 Task: Open a blank google sheet and write heading  Budget Tracker. Add Descriptions in a column and its values below  'Salary, Rent, Dining Out, Internet Bill, Groceries, Utilities Bill, Gas & Savings. 'Add Categories in next column and its values below  Income, Housing, Food, Utilities, Food, Utilities, Transportation & Savings. Add amount in next column and its values below  $2,500, $800, $100, $50, $200, $100, $100, $50 & $500. Add Dates in next column and its values below  2023-05-01, 2023-05-05, 2023-05-10, 2023-05-15, 2023-05-19, 2023-05-22, 2023-05-25 & 2023-05-30. Add Income/ Expense in next column and its values below  Income, Expense, Expense, Expense, Expense, Expense, Expense & IncomeSave page DashboardReceiptLog
Action: Mouse moved to (254, 177)
Screenshot: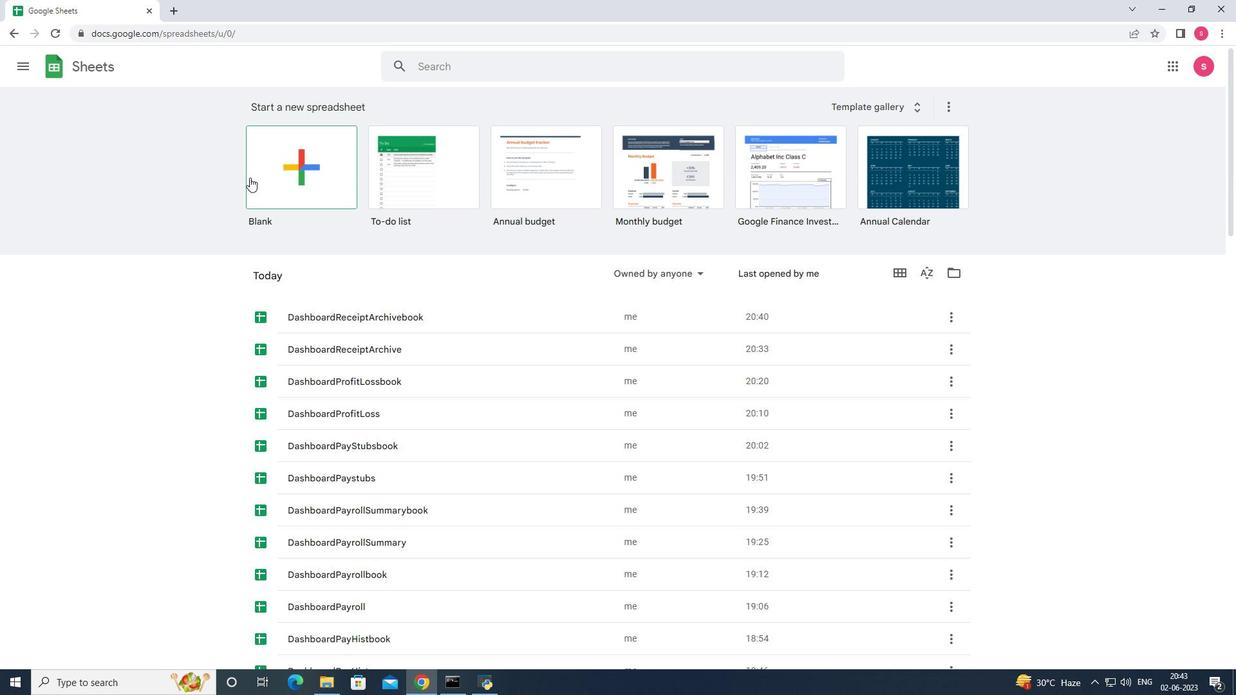 
Action: Mouse pressed left at (254, 177)
Screenshot: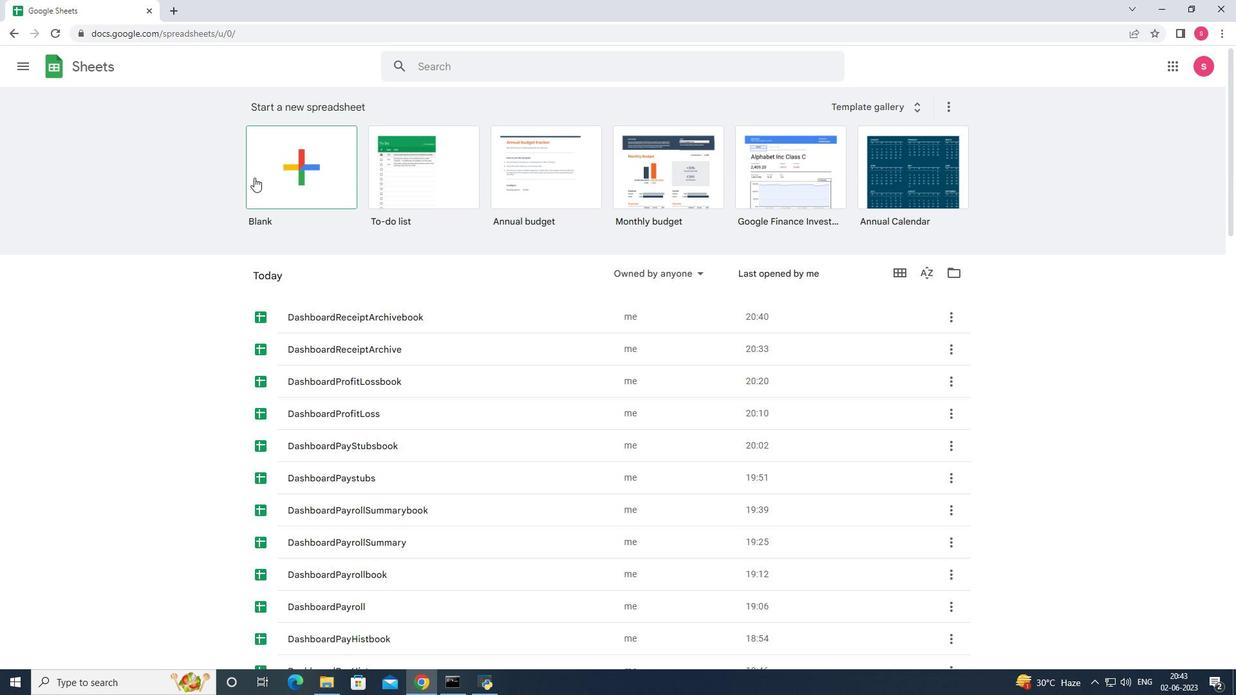 
Action: Mouse moved to (217, 209)
Screenshot: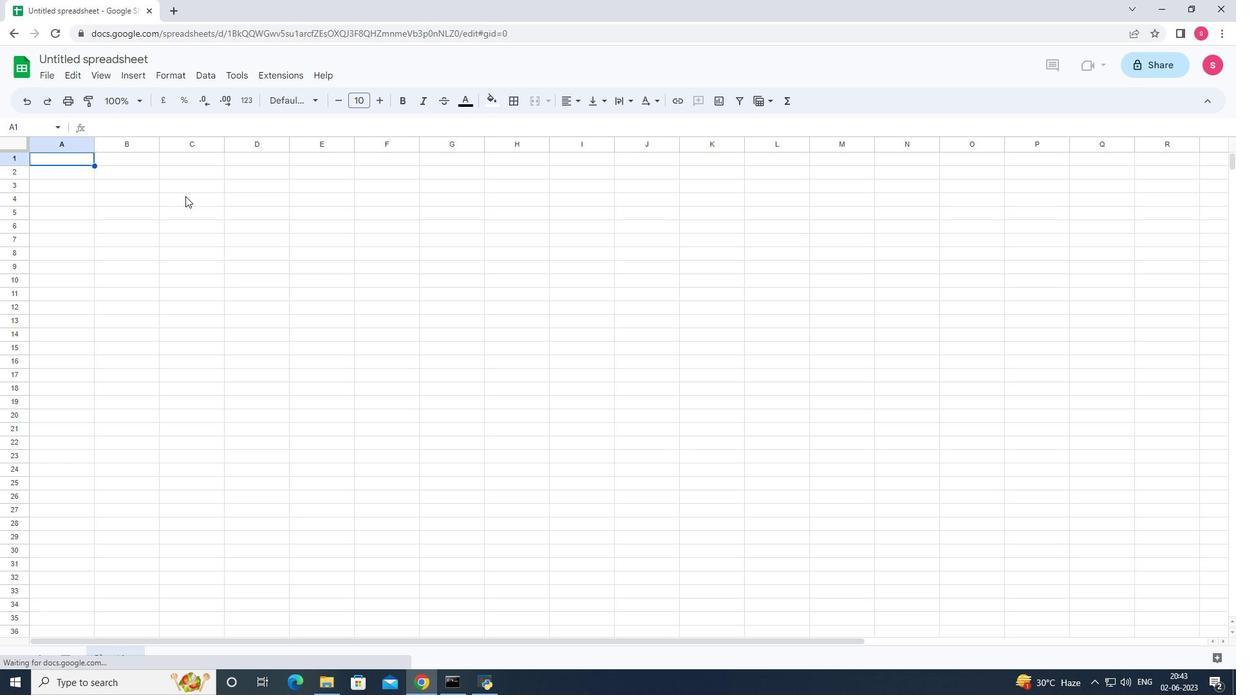 
Action: Key pressed <Key.shift><Key.shift><Key.shift><Key.shift><Key.shift><Key.shift><Key.shift><Key.shift>Budget<Key.space><Key.shift>Tracker<Key.enter><Key.shift><Key.shift><Key.shift>Descriptions<Key.enter><Key.shift>Salary<Key.enter><Key.shift><Key.shift><Key.shift><Key.shift><Key.shift><Key.shift><Key.shift><Key.shift><Key.shift><Key.shift><Key.shift>Rent<Key.enter><Key.shift>Dining<Key.space><Key.shift>Out<Key.enter><Key.shift>Internet<Key.space><Key.shift>Bill<Key.enter><Key.shift><Key.shift><Key.shift><Key.shift><Key.shift><Key.shift><Key.shift>Groceries<Key.enter><Key.shift><Key.shift><Key.shift><Key.shift><Key.shift><Key.shift>Utilities<Key.enter><Key.up><Key.enter><Key.space><Key.shift>Bill<Key.enter><Key.shift><Key.shift><Key.shift><Key.shift><Key.shift><Key.shift><Key.shift><Key.shift><Key.shift><Key.shift><Key.shift><Key.shift><Key.shift>Gas<Key.enter><Key.shift>Savings<Key.right><Key.up><Key.up><Key.up><Key.up><Key.up><Key.up><Key.up><Key.up><Key.shift>Categories<Key.enter><Key.shift>Income<Key.enter><Key.shift>Housing<Key.enter><Key.shift><Key.shift><Key.shift><Key.shift><Key.shift><Key.shift><Key.shift><Key.shift><Key.shift><Key.shift><Key.shift><Key.shift><Key.shift><Key.shift>Food<Key.enter><Key.shift>Utilities<Key.enter><Key.shift><Key.shift><Key.shift><Key.shift><Key.shift><Key.shift><Key.shift><Key.shift><Key.shift><Key.shift><Key.shift><Key.shift><Key.shift><Key.shift><Key.shift><Key.shift><Key.shift>Food<Key.enter><Key.shift><Key.shift><Key.shift><Key.shift><Key.shift><Key.shift><Key.shift><Key.shift><Key.shift><Key.shift><Key.shift><Key.shift>Utilities<Key.enter><Key.shift><Key.shift><Key.shift><Key.shift><Key.shift><Key.shift><Key.shift>Transportation<Key.enter><Key.shift><Key.shift><Key.shift><Key.shift><Key.shift><Key.shift><Key.shift><Key.shift><Key.shift><Key.shift><Key.shift><Key.shift><Key.shift><Key.shift><Key.shift><Key.shift><Key.shift><Key.shift><Key.shift><Key.shift><Key.shift><Key.shift><Key.shift><Key.shift><Key.shift><Key.shift><Key.shift><Key.shift><Key.shift><Key.shift><Key.shift><Key.shift>Transportati<Key.shift>Transportation<Key.down><Key.shift>Savings<Key.right><Key.up><Key.up><Key.up><Key.up><Key.up><Key.up><Key.up><Key.up><Key.shift>Amount<Key.down>2500<Key.enter>800
Screenshot: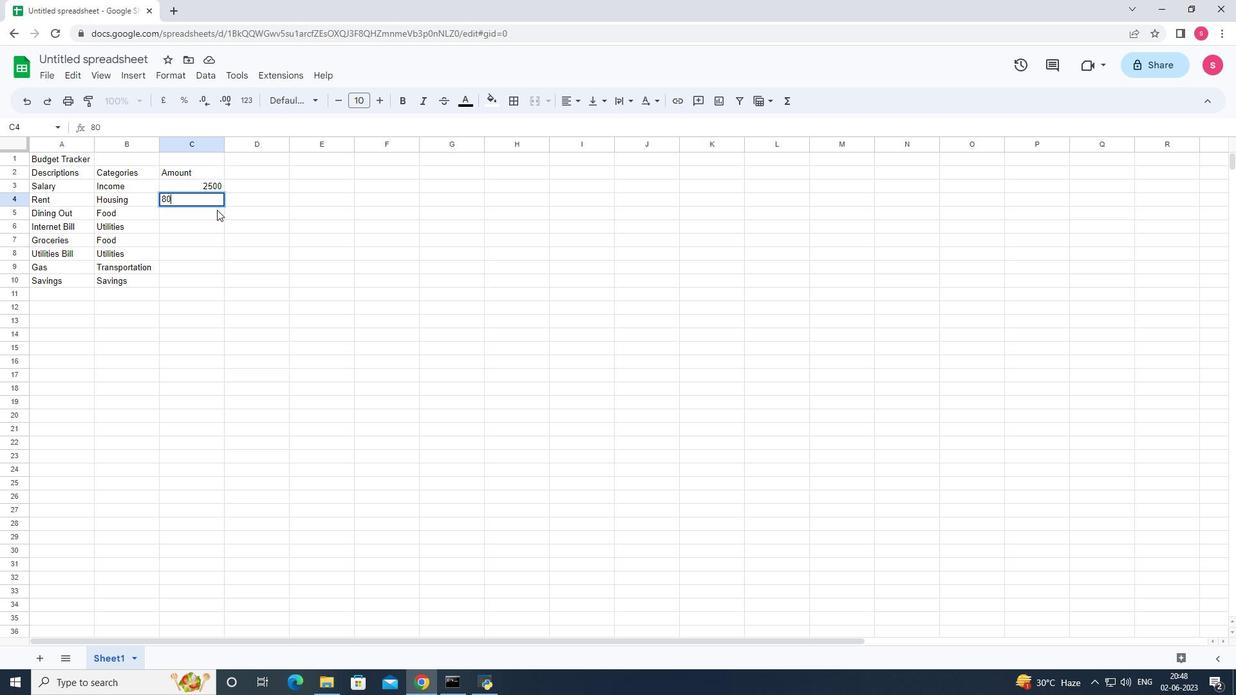 
Action: Mouse moved to (222, 207)
Screenshot: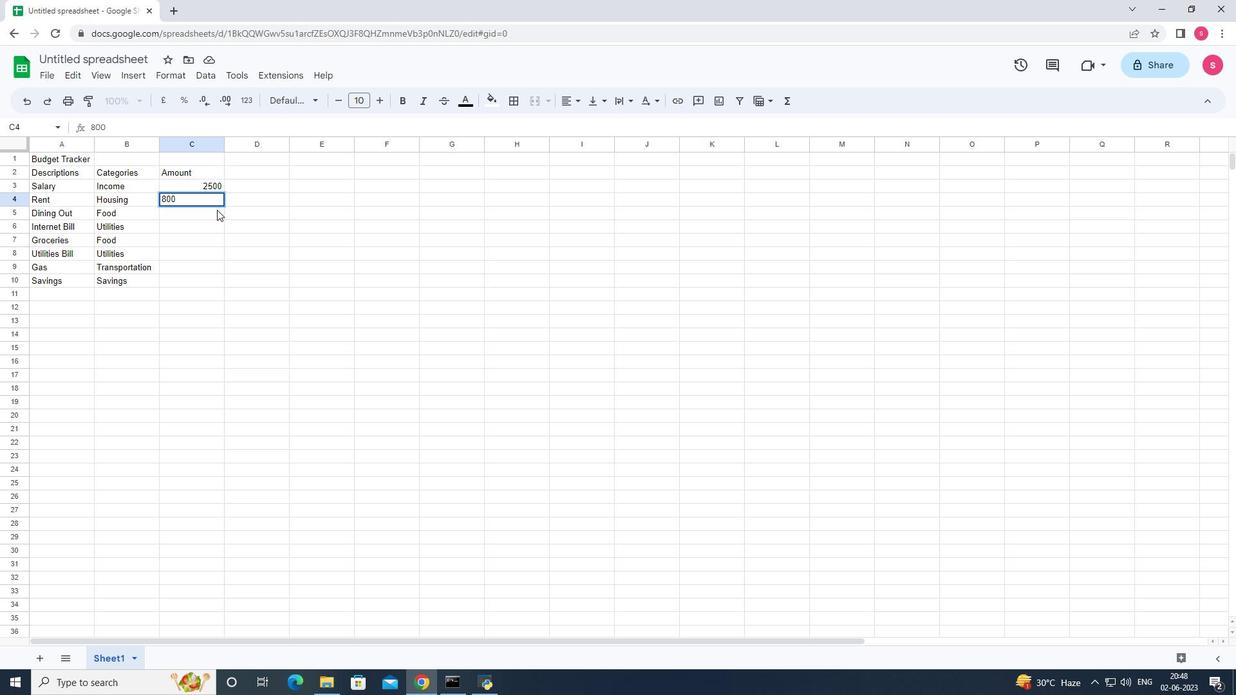
Action: Key pressed <Key.enter>100<Key.enter>50<Key.enter>200<Key.enter>100<Key.enter>50<Key.enter>500<Key.enter>
Screenshot: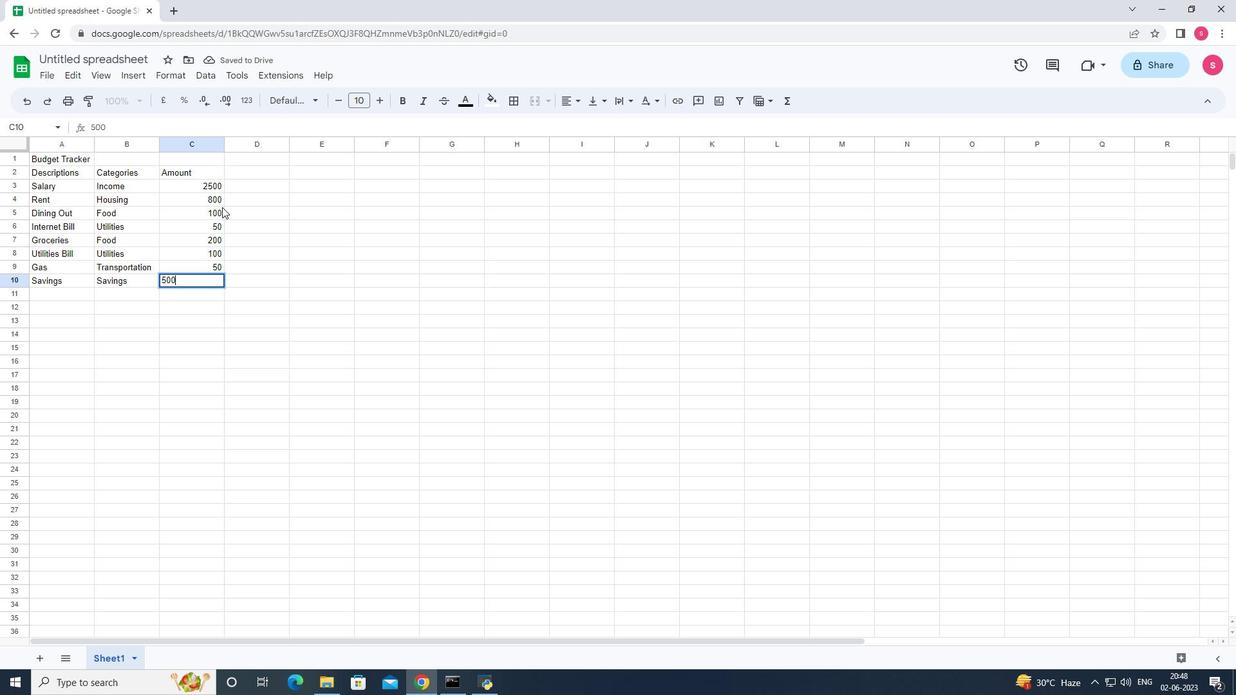 
Action: Mouse moved to (184, 189)
Screenshot: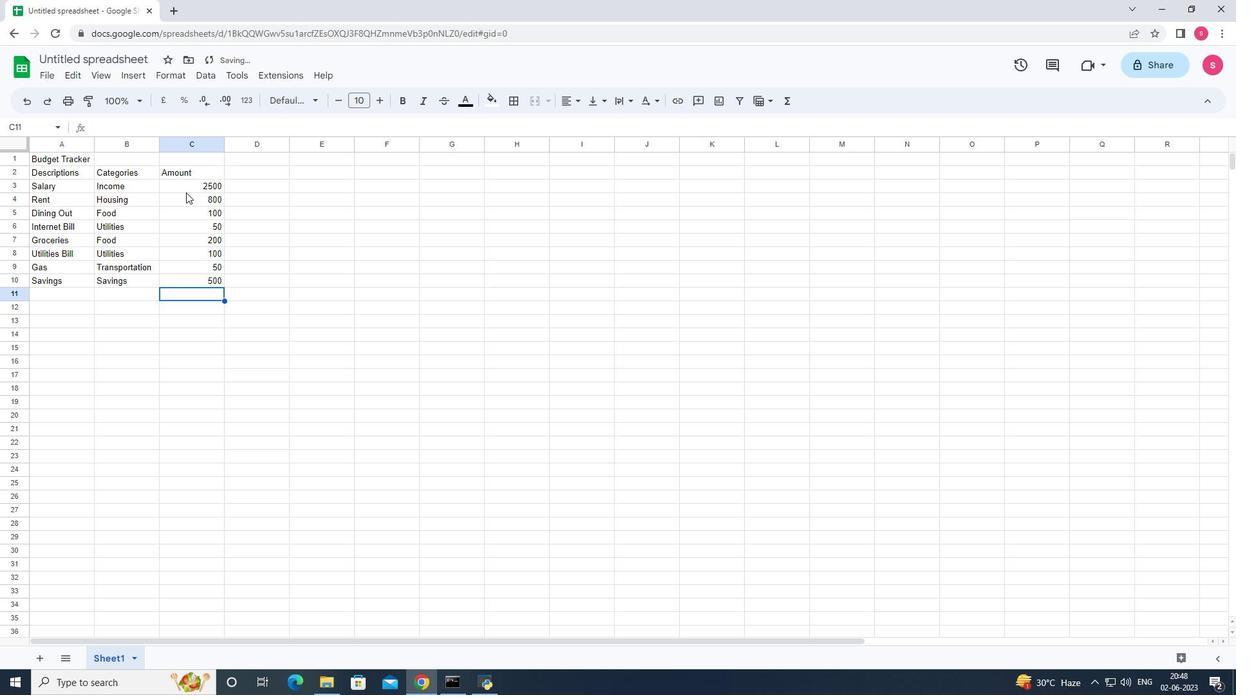 
Action: Mouse pressed left at (184, 189)
Screenshot: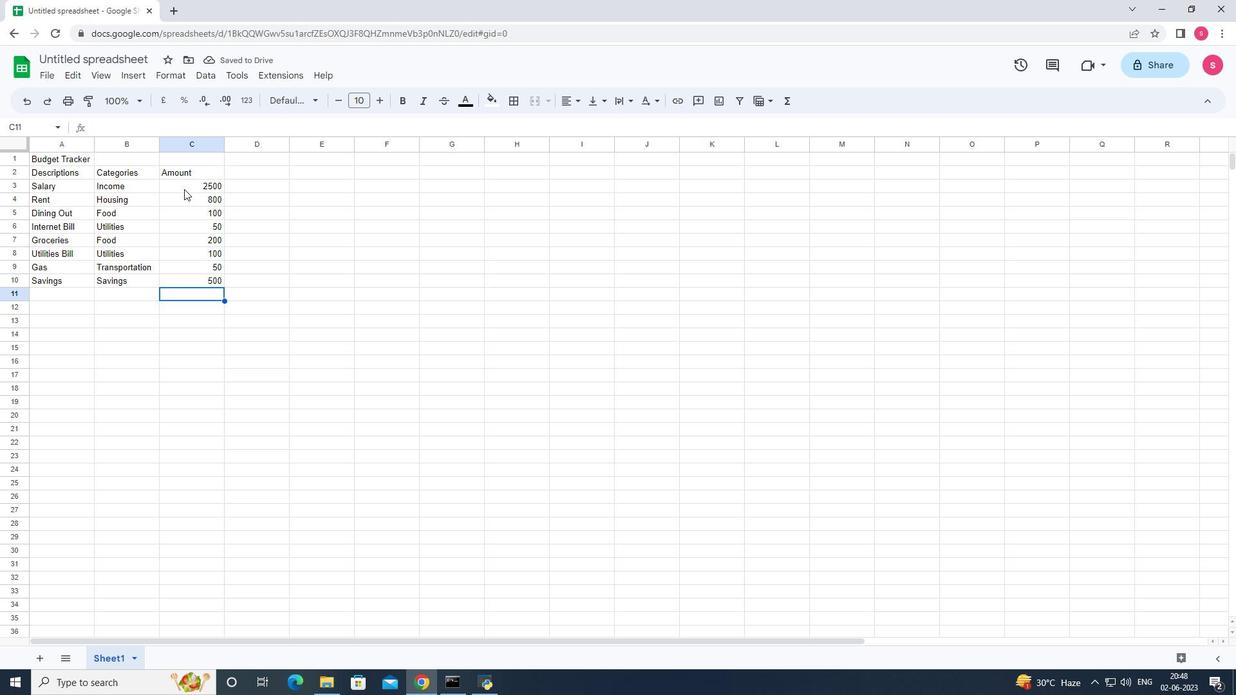 
Action: Mouse moved to (179, 79)
Screenshot: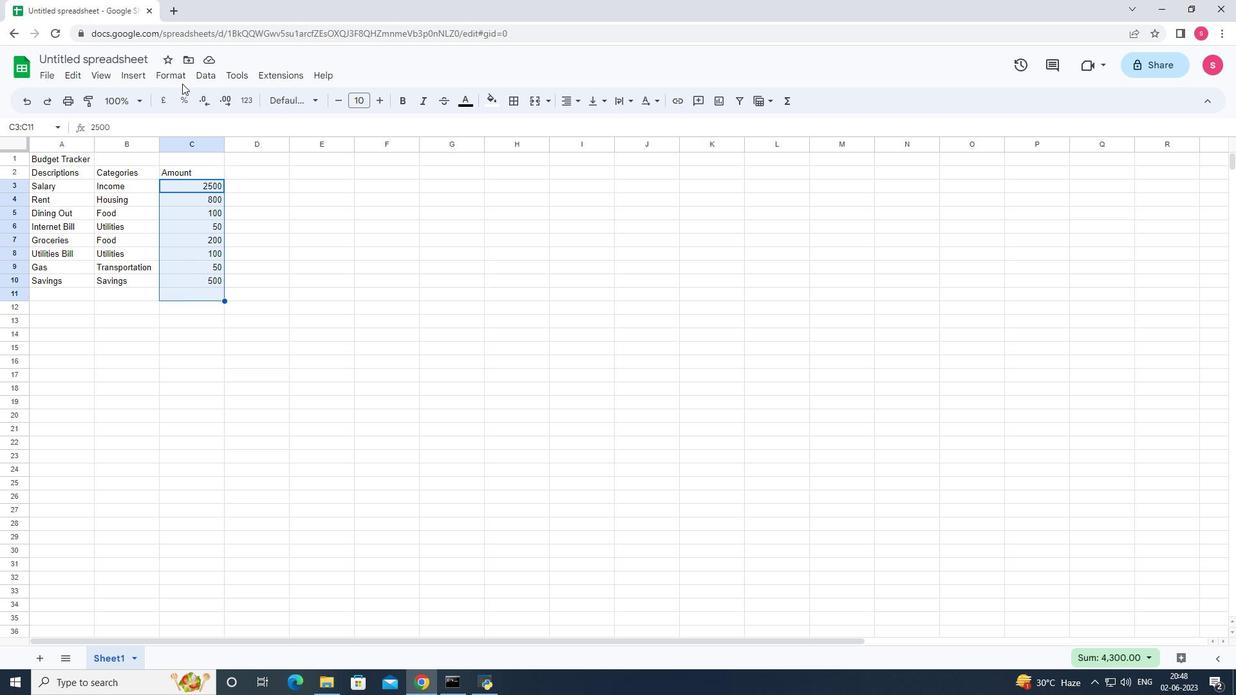 
Action: Mouse pressed left at (179, 79)
Screenshot: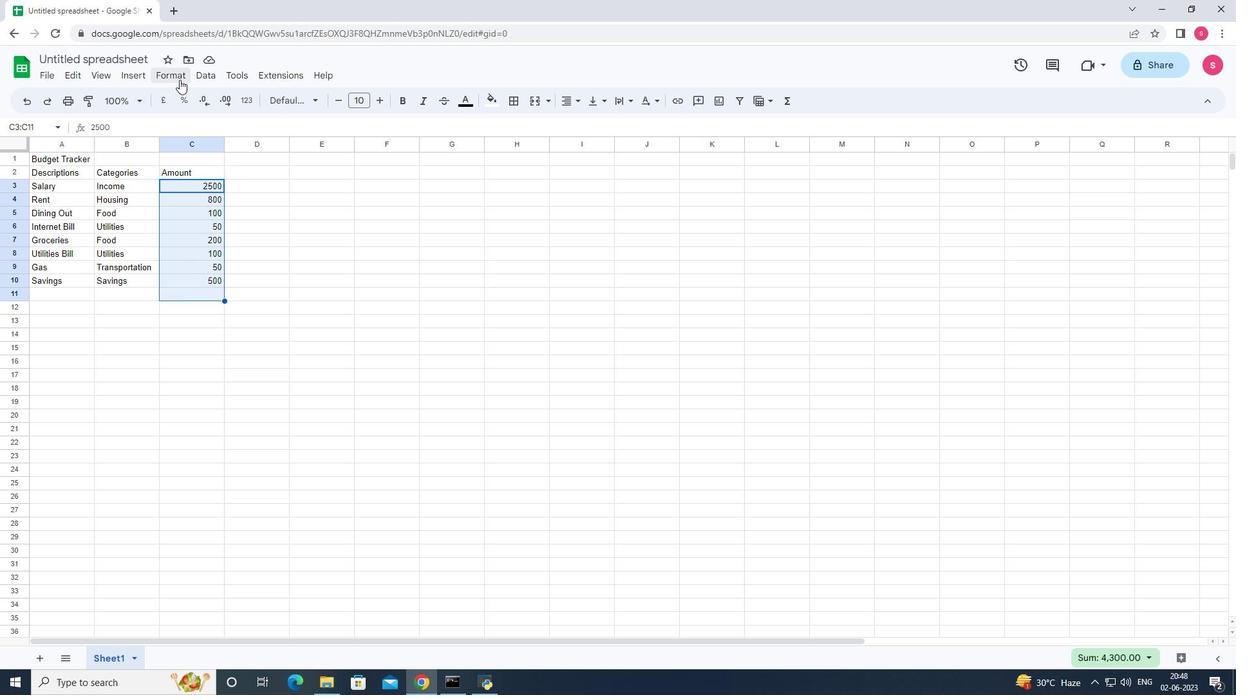 
Action: Mouse moved to (242, 137)
Screenshot: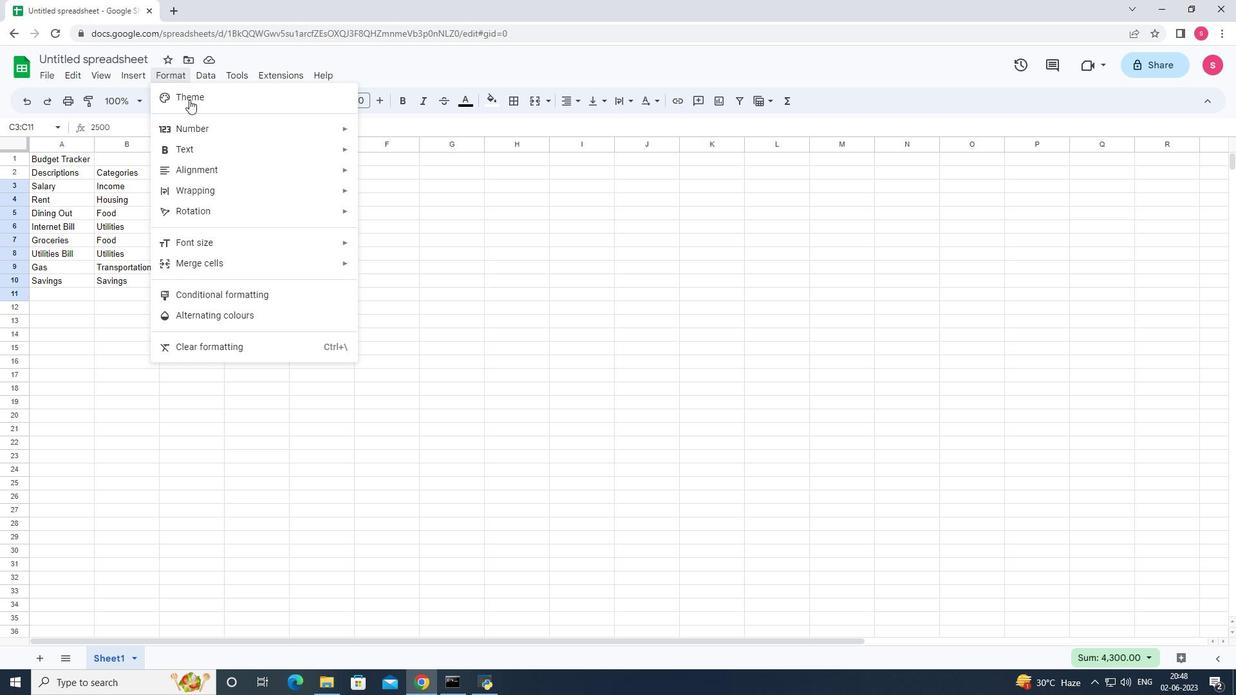 
Action: Mouse pressed left at (242, 137)
Screenshot: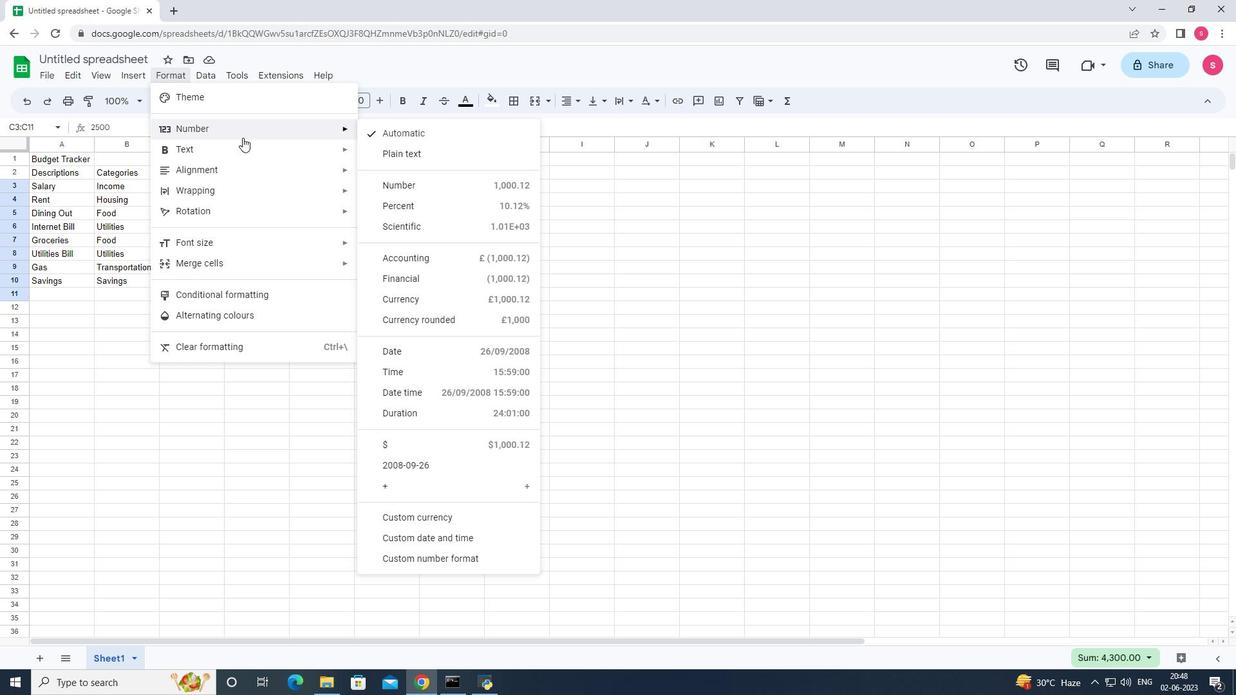 
Action: Mouse moved to (454, 515)
Screenshot: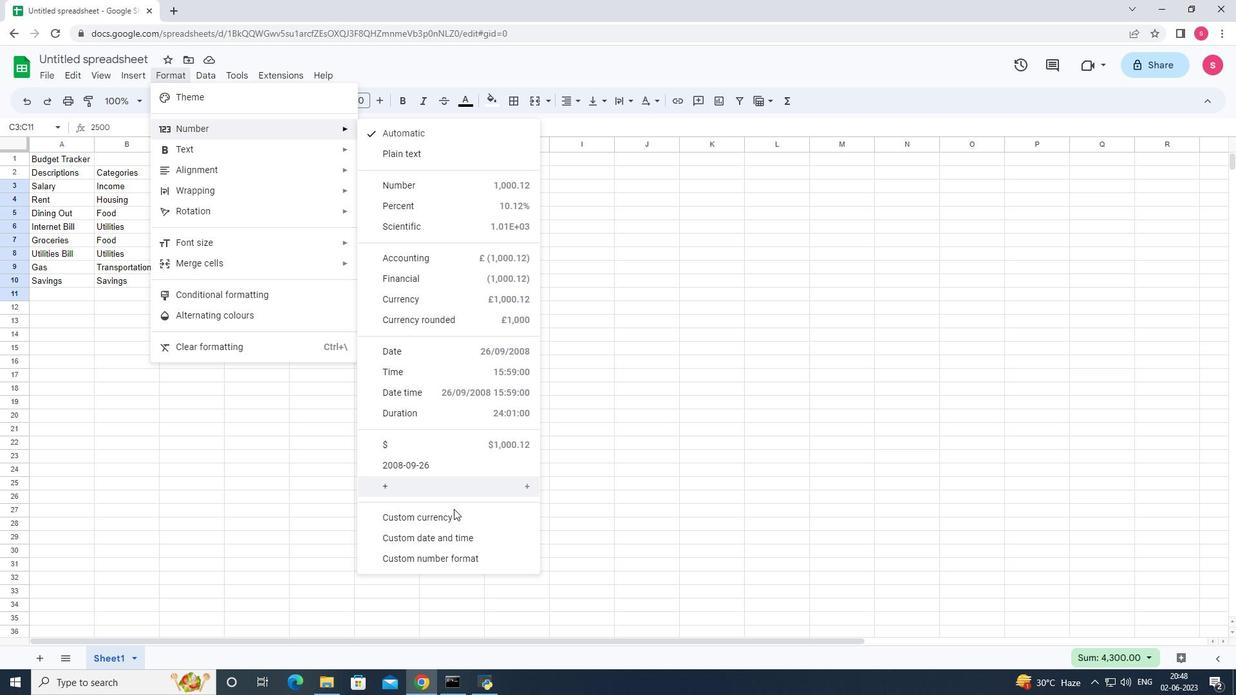 
Action: Mouse pressed left at (454, 515)
Screenshot: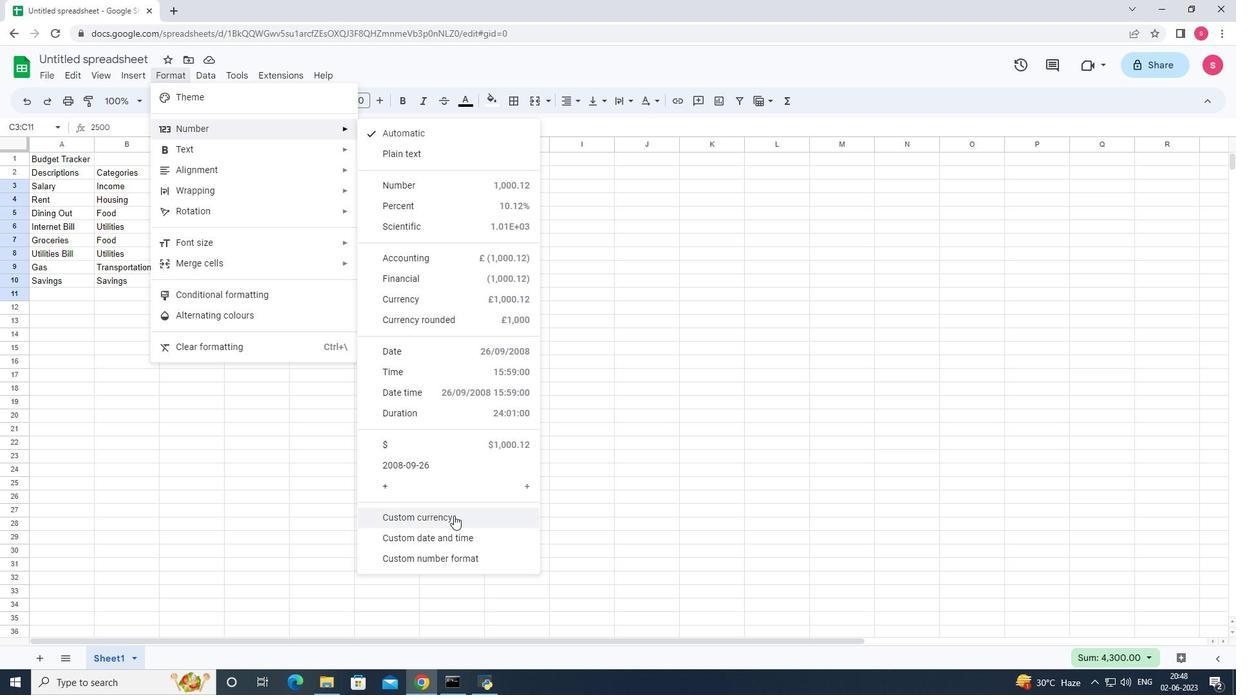 
Action: Mouse moved to (562, 287)
Screenshot: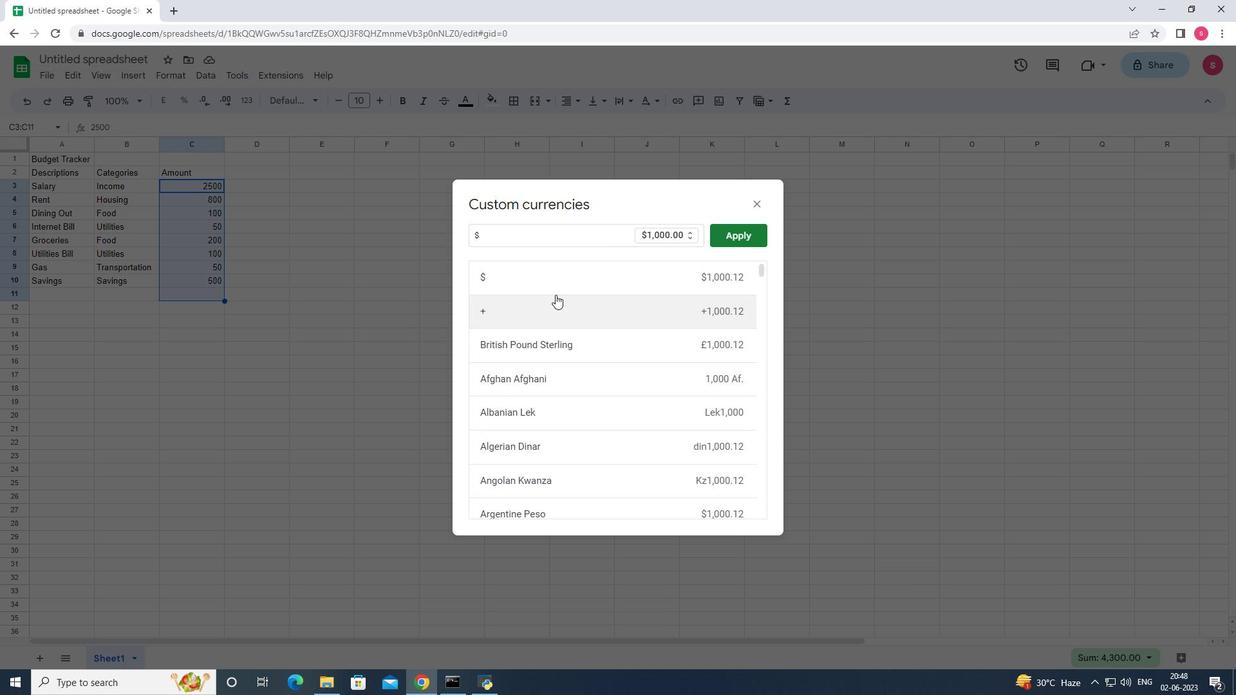 
Action: Mouse pressed left at (562, 287)
Screenshot: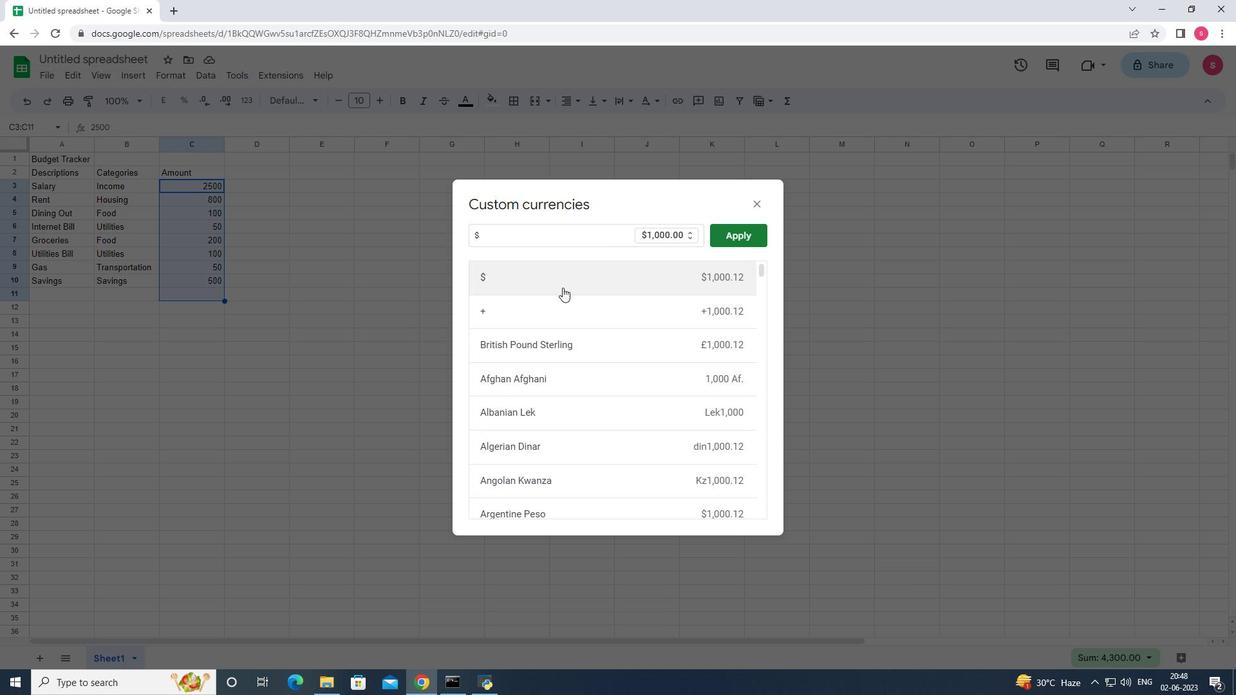 
Action: Mouse moved to (734, 240)
Screenshot: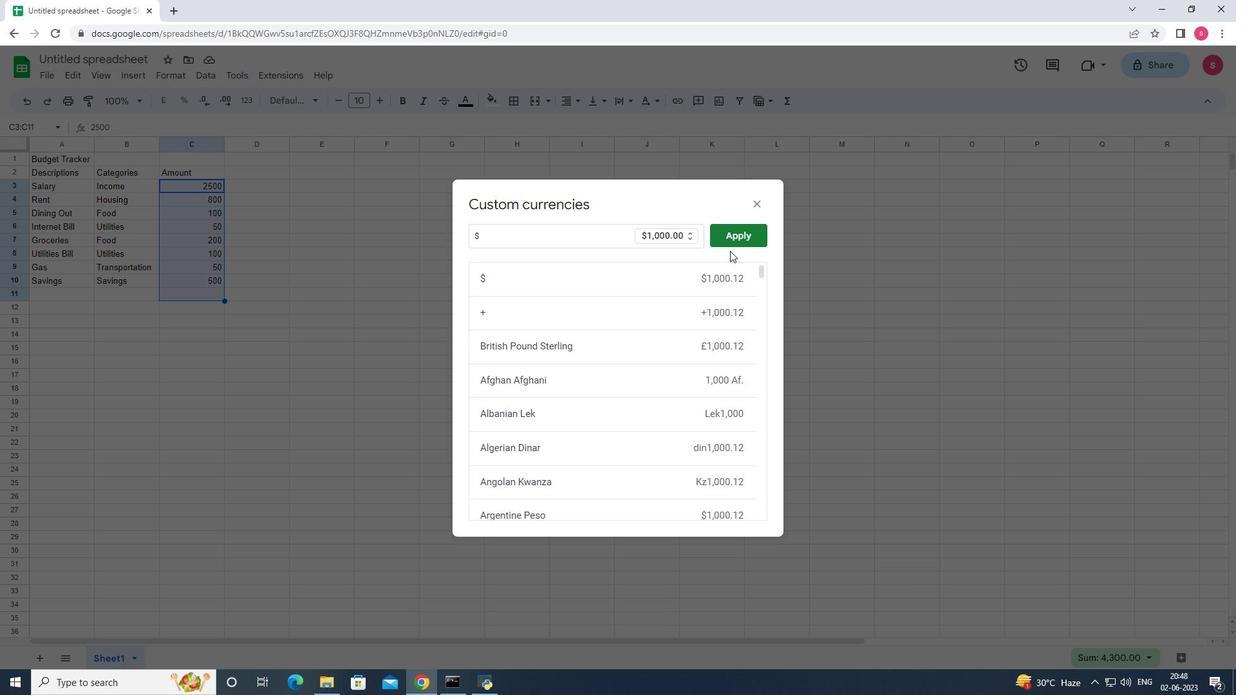 
Action: Mouse pressed left at (734, 240)
Screenshot: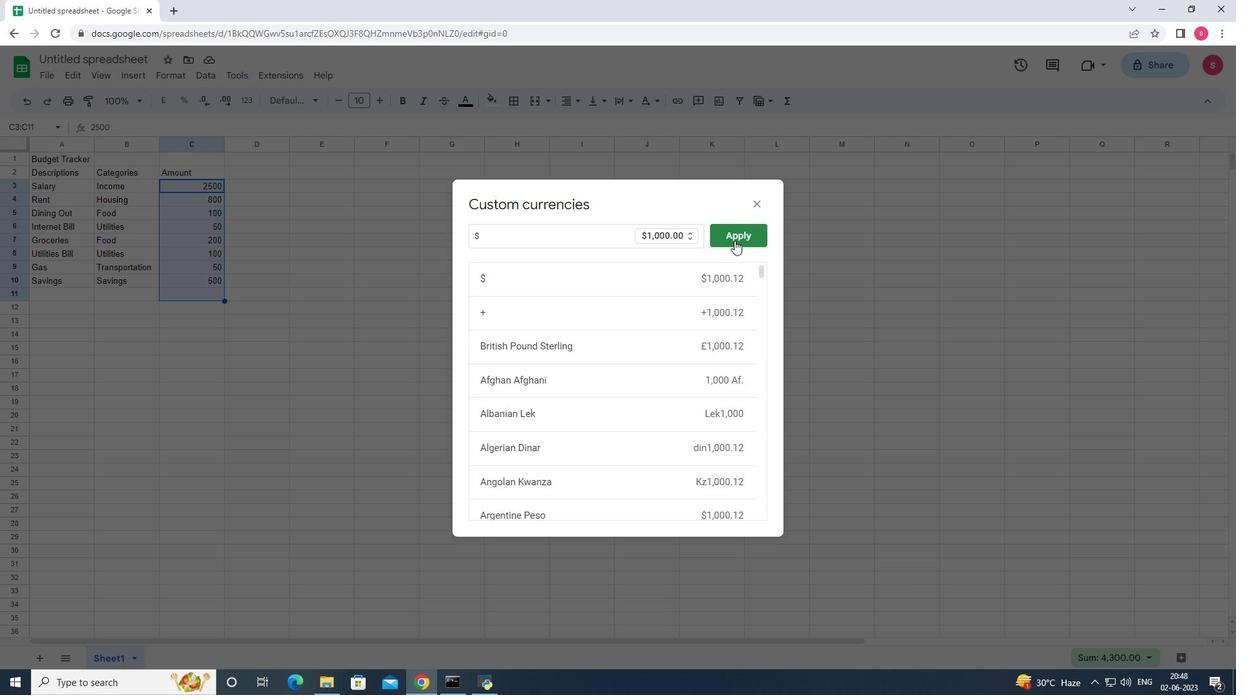 
Action: Mouse moved to (264, 173)
Screenshot: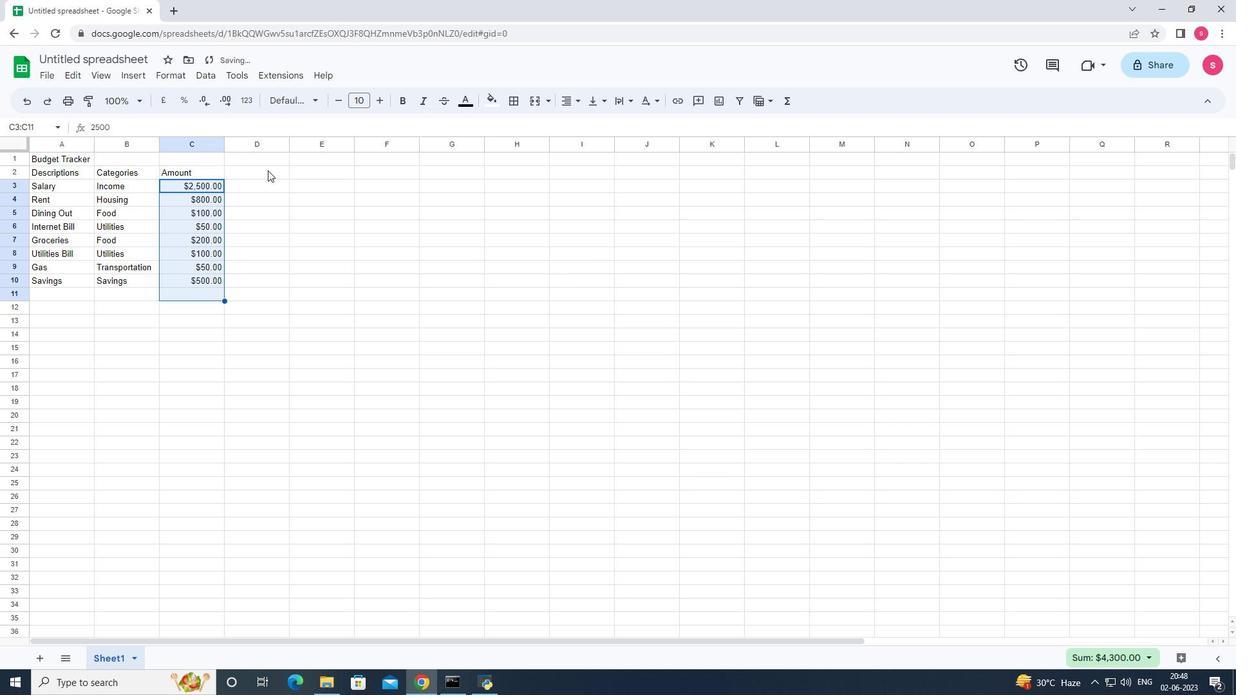 
Action: Mouse pressed left at (264, 173)
Screenshot: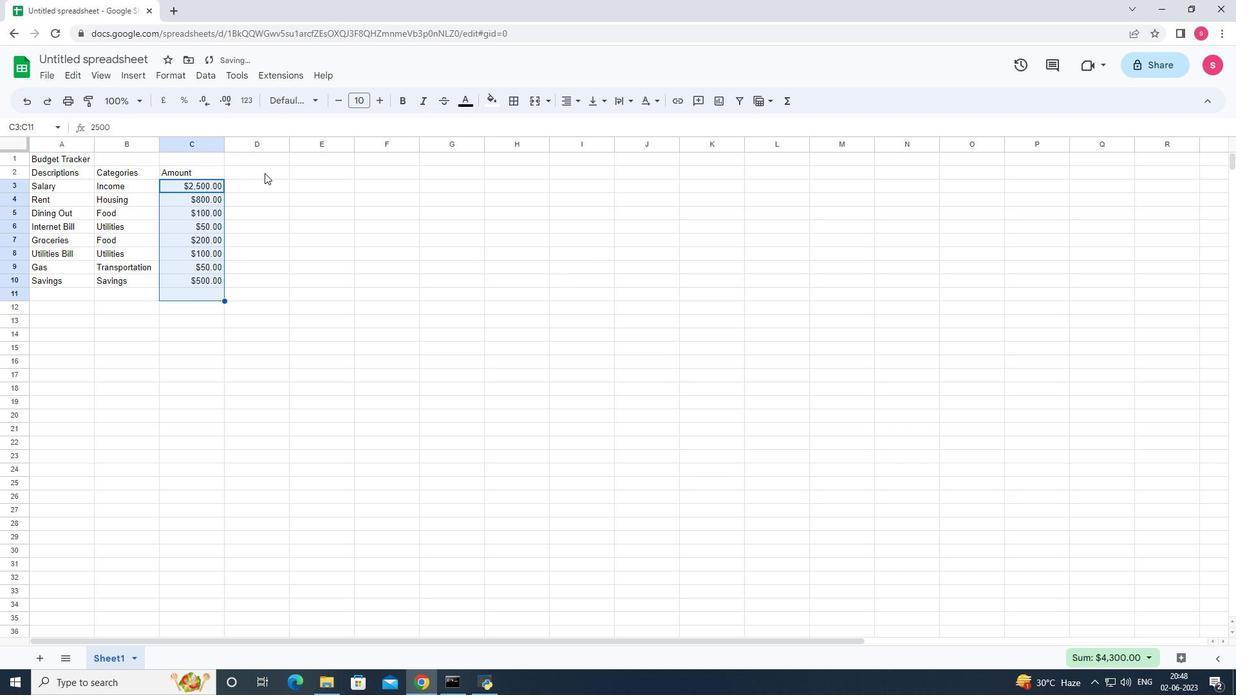 
Action: Key pressed <Key.shift>Dates<Key.enter>2023-05-01<Key.enter>2023-05-05<Key.enter>2023-05-0<Key.backspace>10<Key.enter>2023-05-15<Key.enter>2023-05-20<Key.enter>2023-05-25<Key.enter>2023<Key.backspace><Key.backspace><Key.backspace><Key.backspace><Key.up><Key.up><Key.enter><Key.backspace><Key.backspace>19<Key.enter><Key.enter><Key.backspace>2<Key.enter>20223<Key.backspace><Key.backspace>3-05-25<Key.enter>2023-05-30<Key.enter><Key.right><Key.up><Key.up><Key.up><Key.up><Key.up><Key.up><Key.up><Key.up><Key.up><Key.shift>Income/<Key.space><Key.shift><Key.shift><Key.shift><Key.shift><Key.shift><Key.shift><Key.shift><Key.shift><Key.shift><Key.shift><Key.shift><Key.shift><Key.shift><Key.shift><Key.shift>Exo<Key.backspace>pee<Key.backspace>nse<Key.enter><Key.shift><Key.shift><Key.shift><Key.shift>Income<Key.space><Key.enter><Key.shift>Expense<Key.enter><Key.shift>Expense<Key.enter><Key.shift>Expense<Key.enter><Key.shift>Expense<Key.enter><Key.shift><Key.shift><Key.shift>Expense<Key.enter><Key.shift>Expense<Key.enter><Key.shift>Income<Key.enter><Key.right>
Screenshot: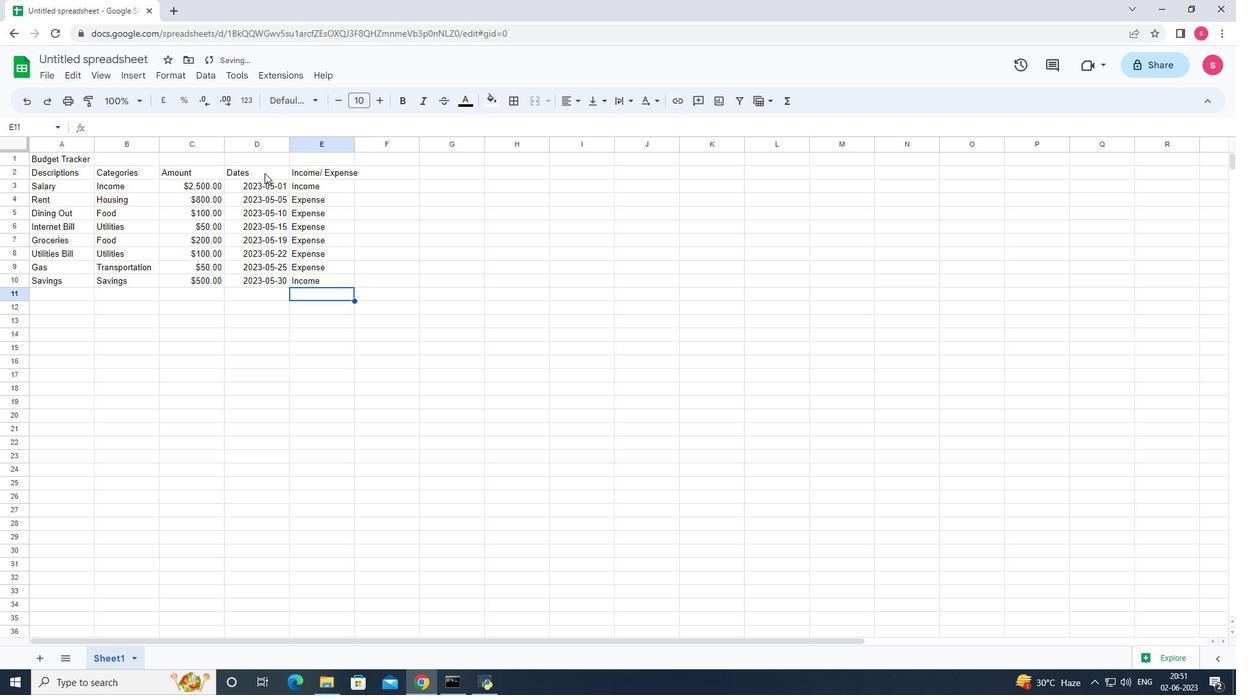 
Action: Mouse moved to (79, 57)
Screenshot: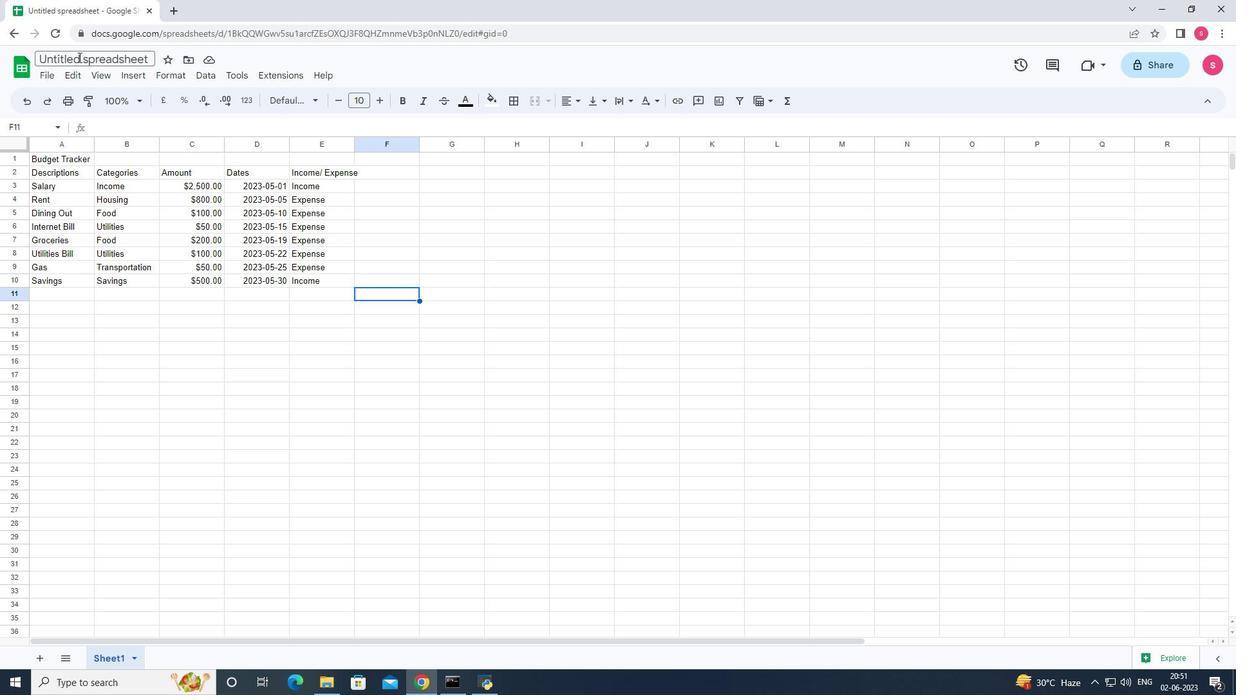 
Action: Mouse pressed left at (79, 57)
Screenshot: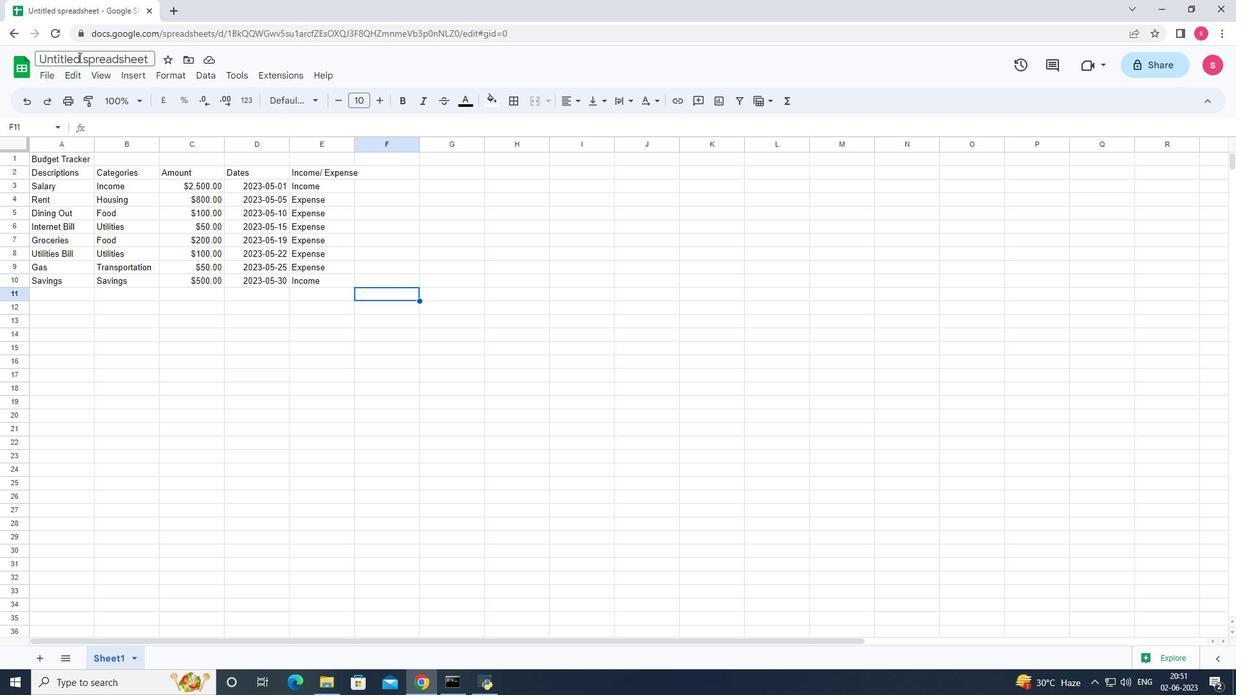 
Action: Key pressed <Key.backspace><Key.shift>Dashboard<Key.shift><Key.shift><Key.shift><Key.shift><Key.shift><Key.shift><Key.shift><Key.shift><Key.shift>Receipt<Key.shift>Log
Screenshot: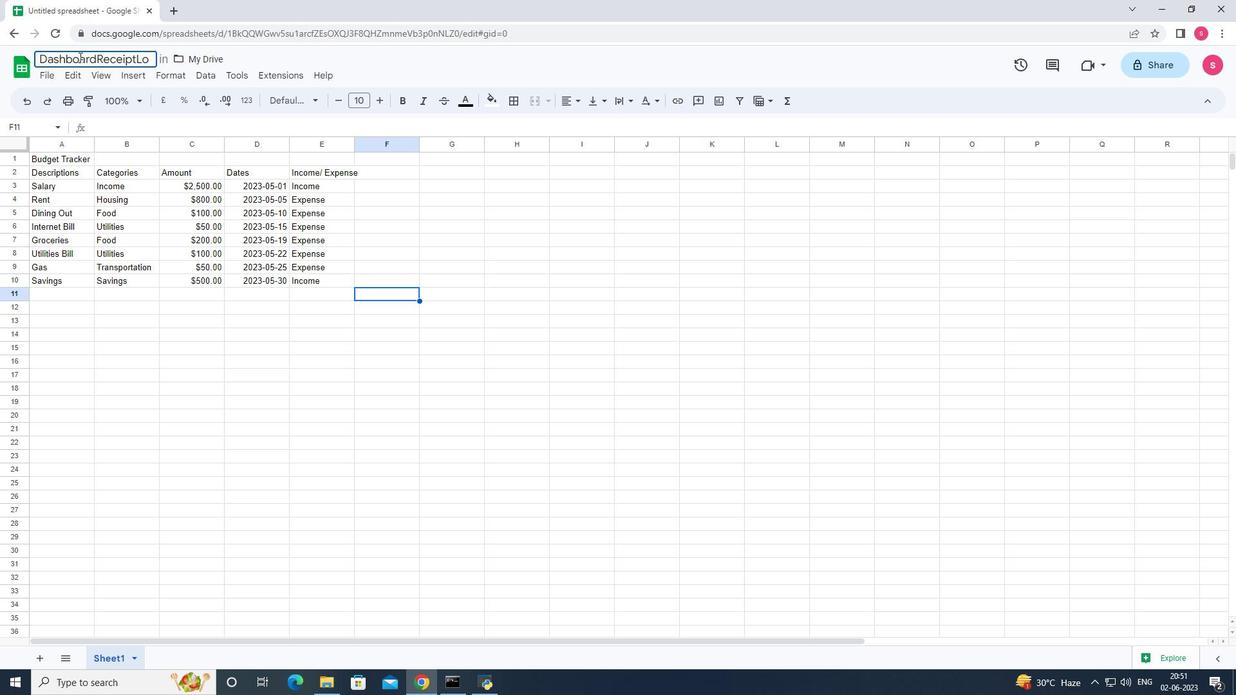
Action: Mouse moved to (368, 361)
Screenshot: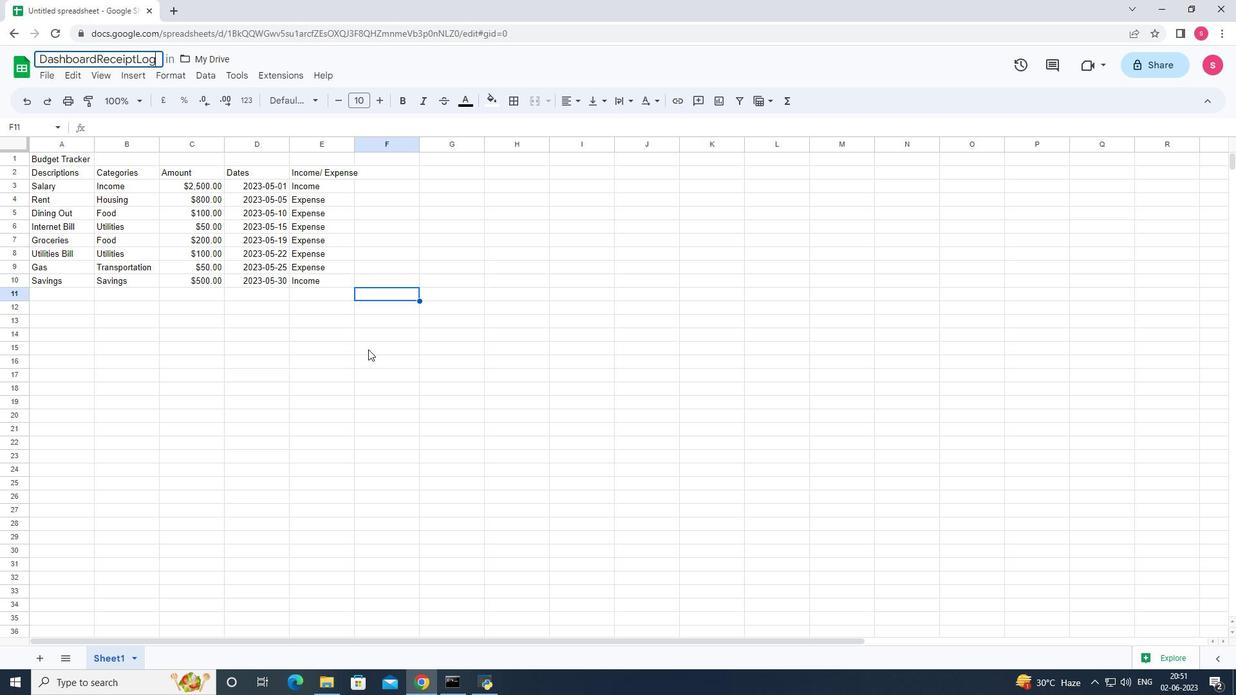 
Action: Mouse pressed left at (368, 361)
Screenshot: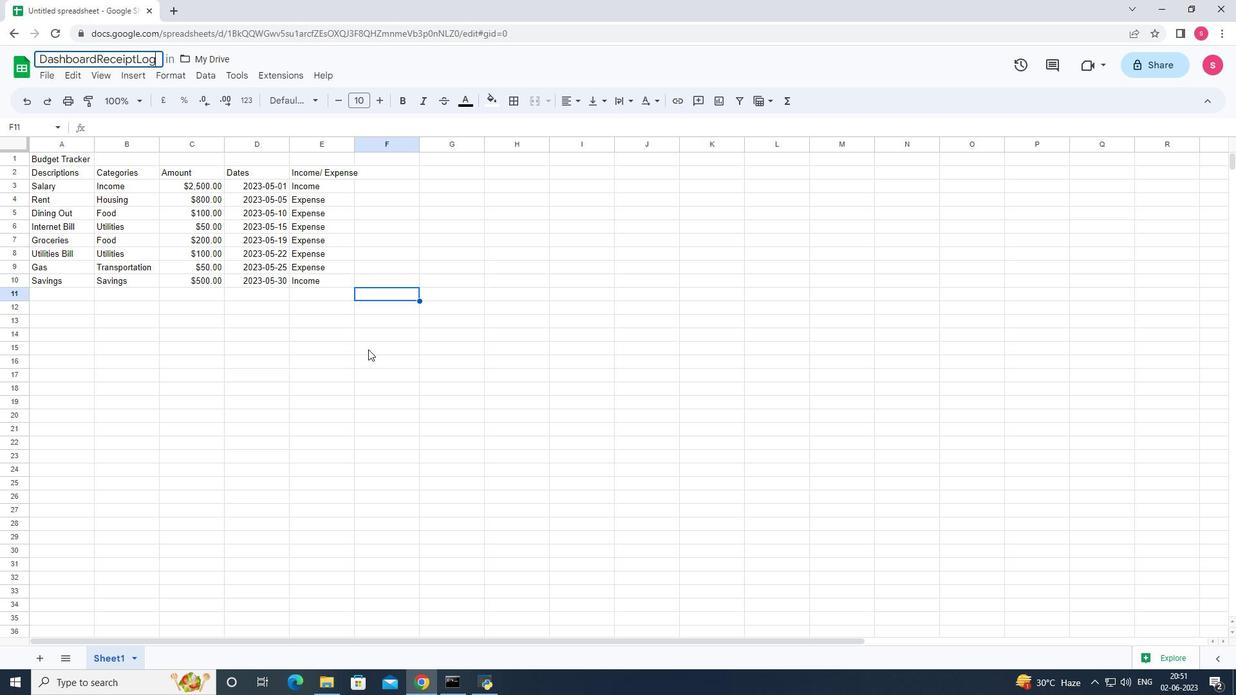 
Action: Mouse moved to (92, 141)
Screenshot: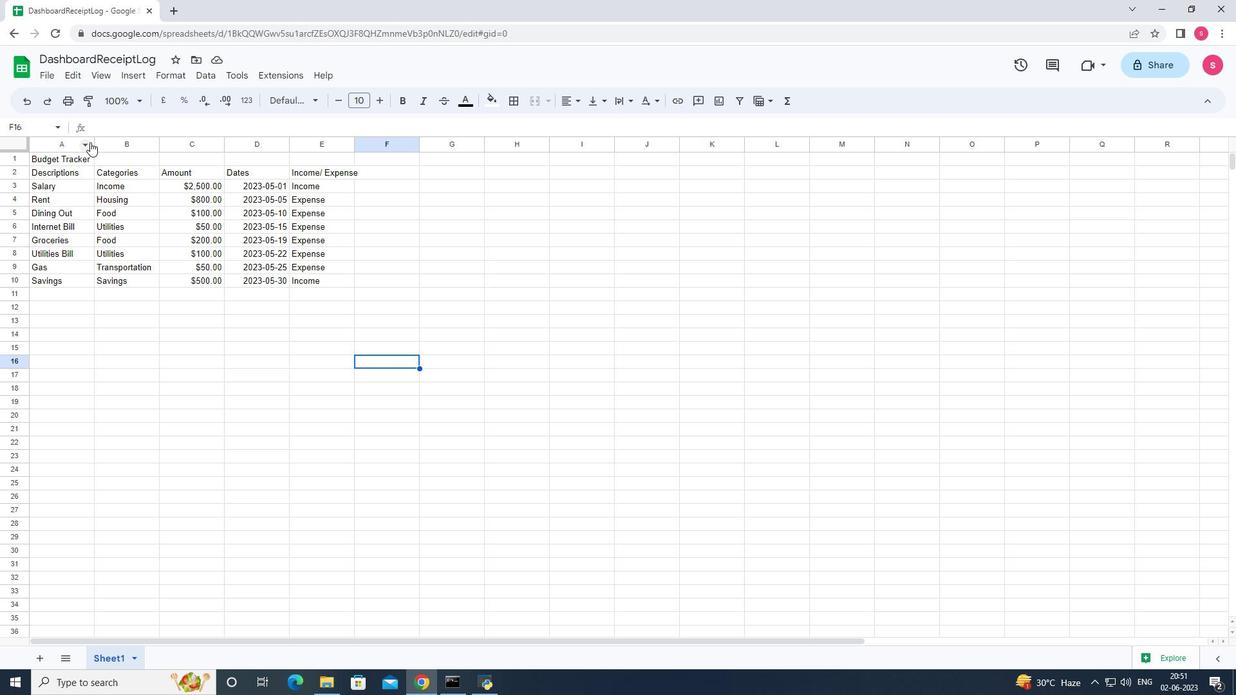 
Action: Mouse pressed left at (92, 141)
Screenshot: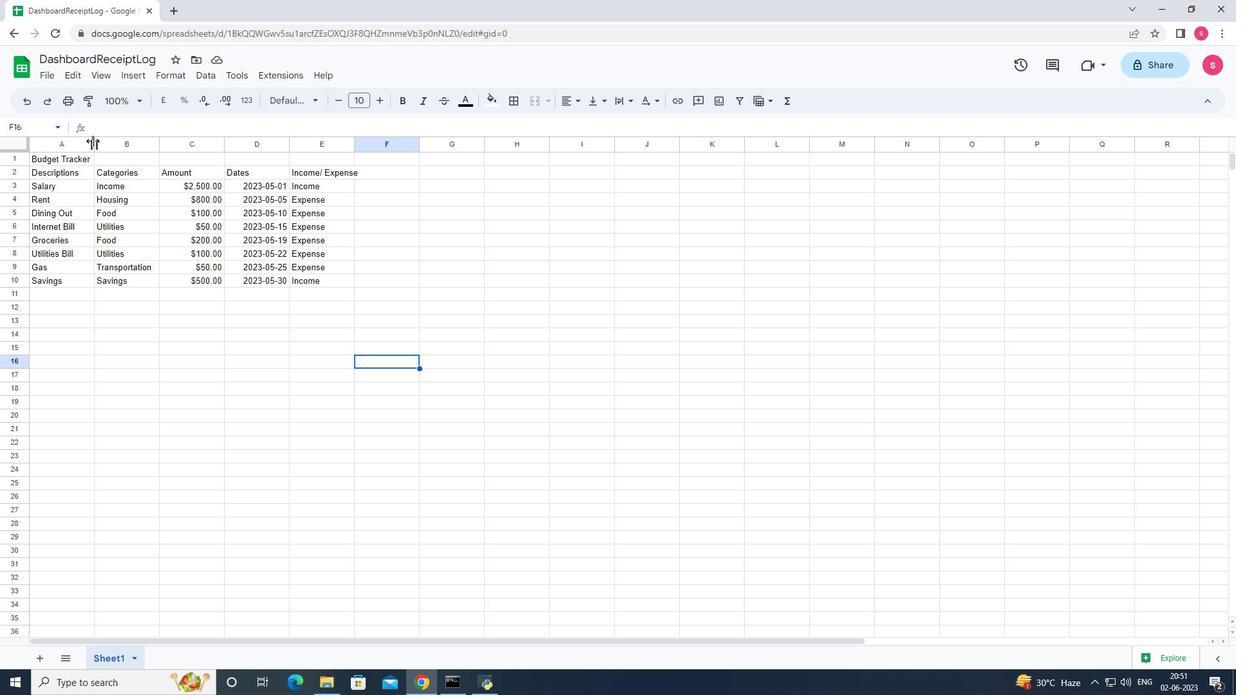 
Action: Mouse pressed left at (92, 141)
Screenshot: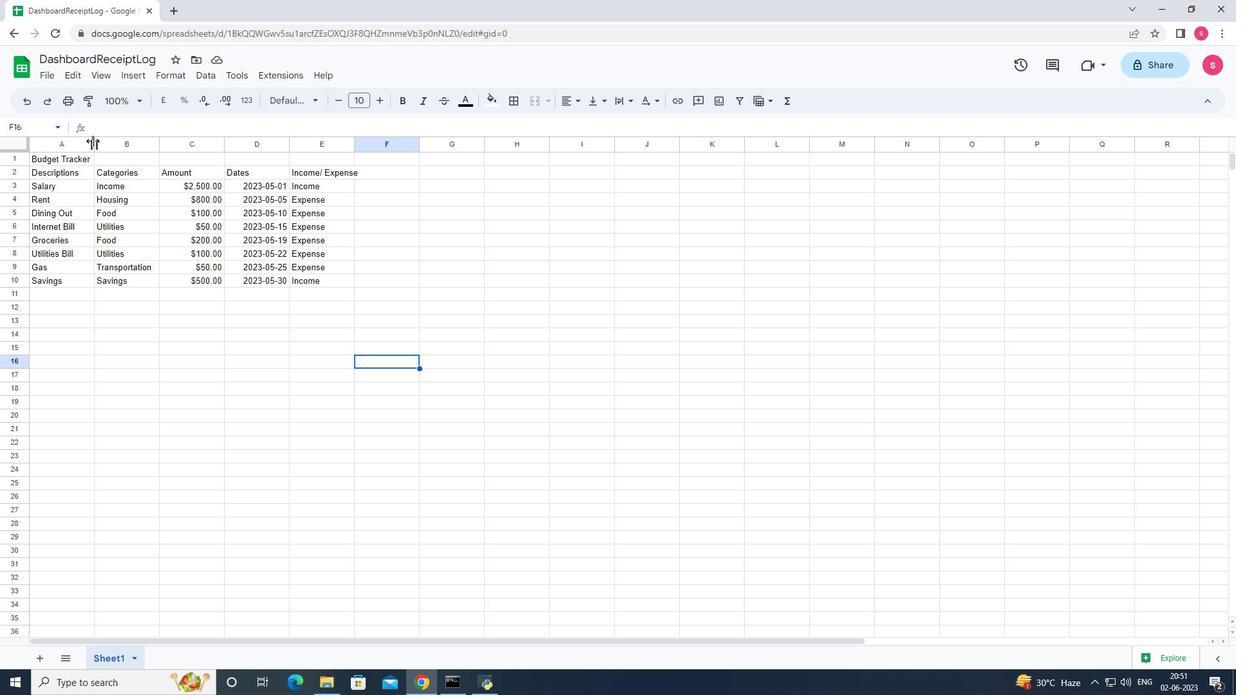 
Action: Mouse moved to (156, 140)
Screenshot: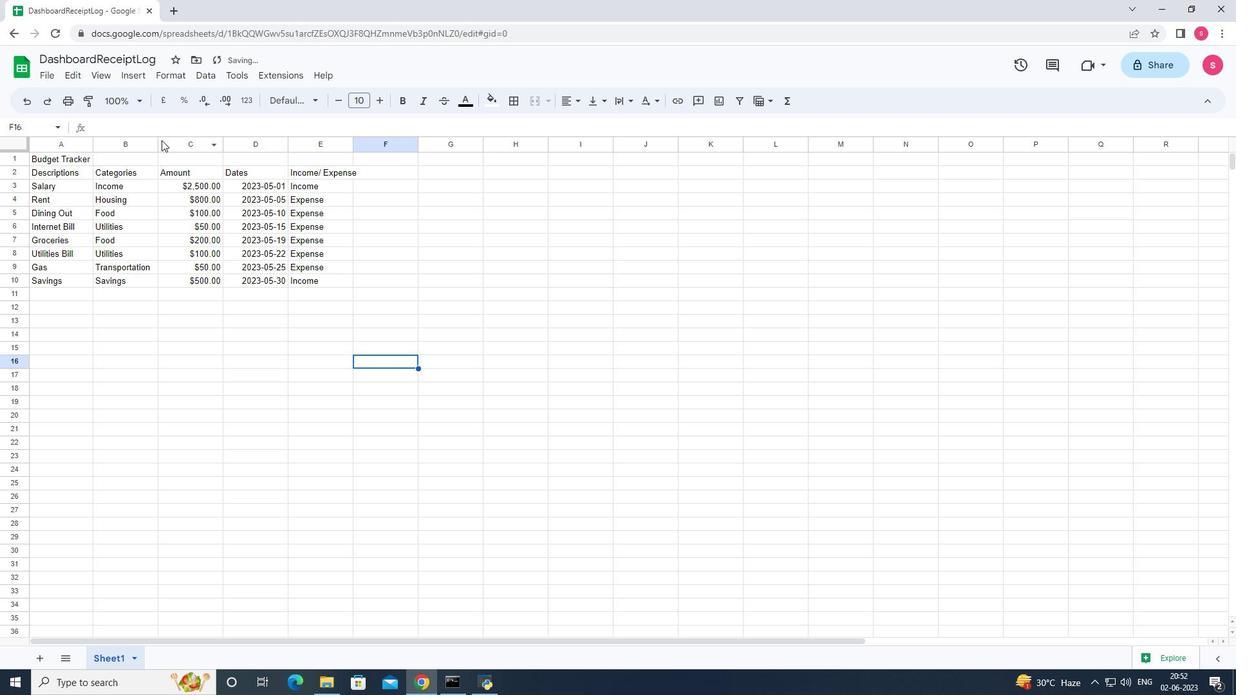 
Action: Mouse pressed left at (156, 140)
Screenshot: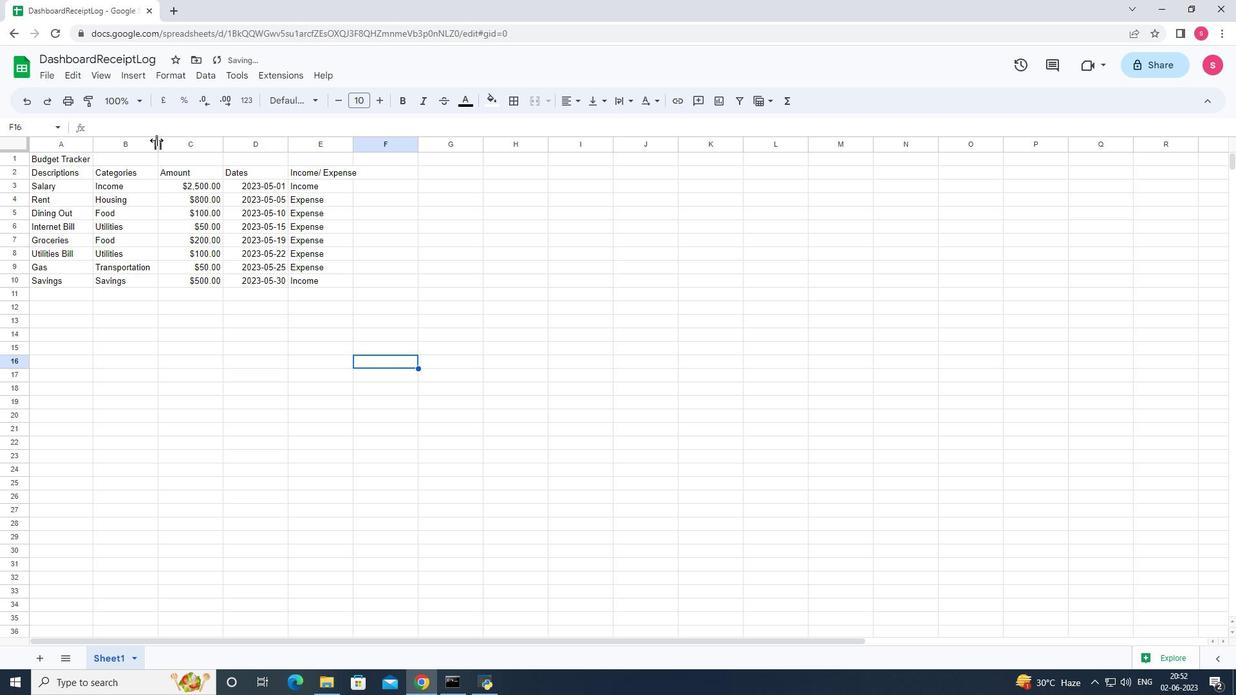 
Action: Mouse moved to (156, 140)
Screenshot: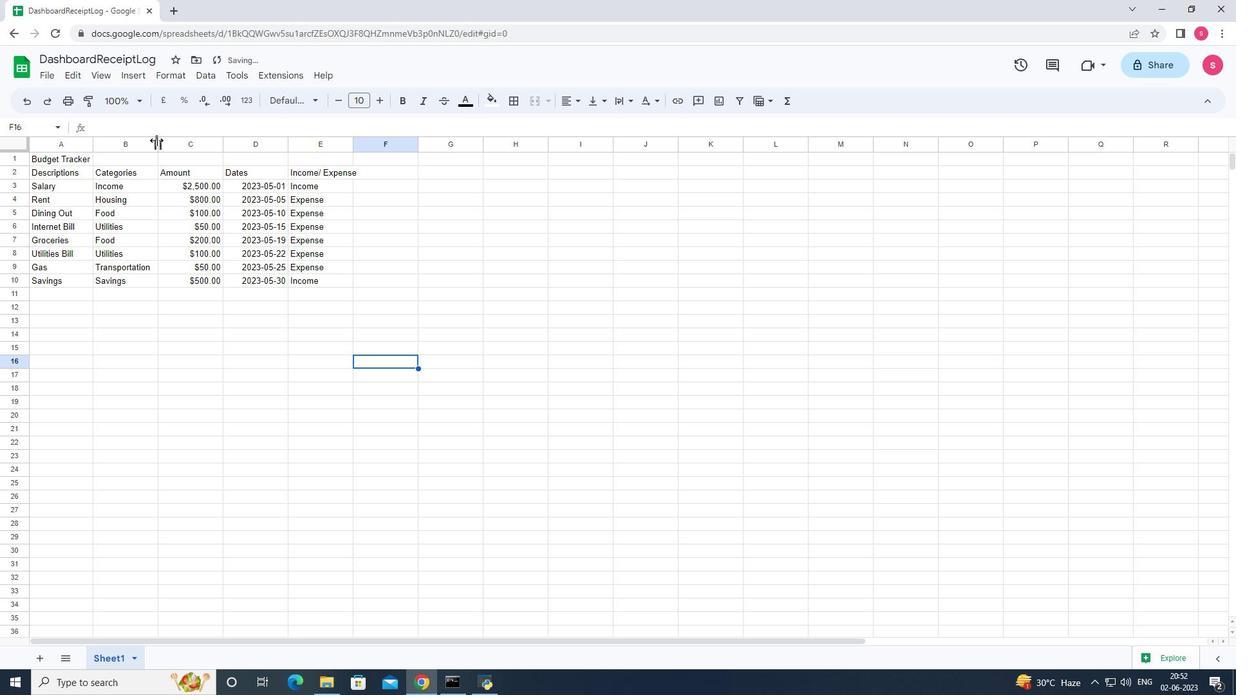 
Action: Mouse pressed left at (156, 140)
Screenshot: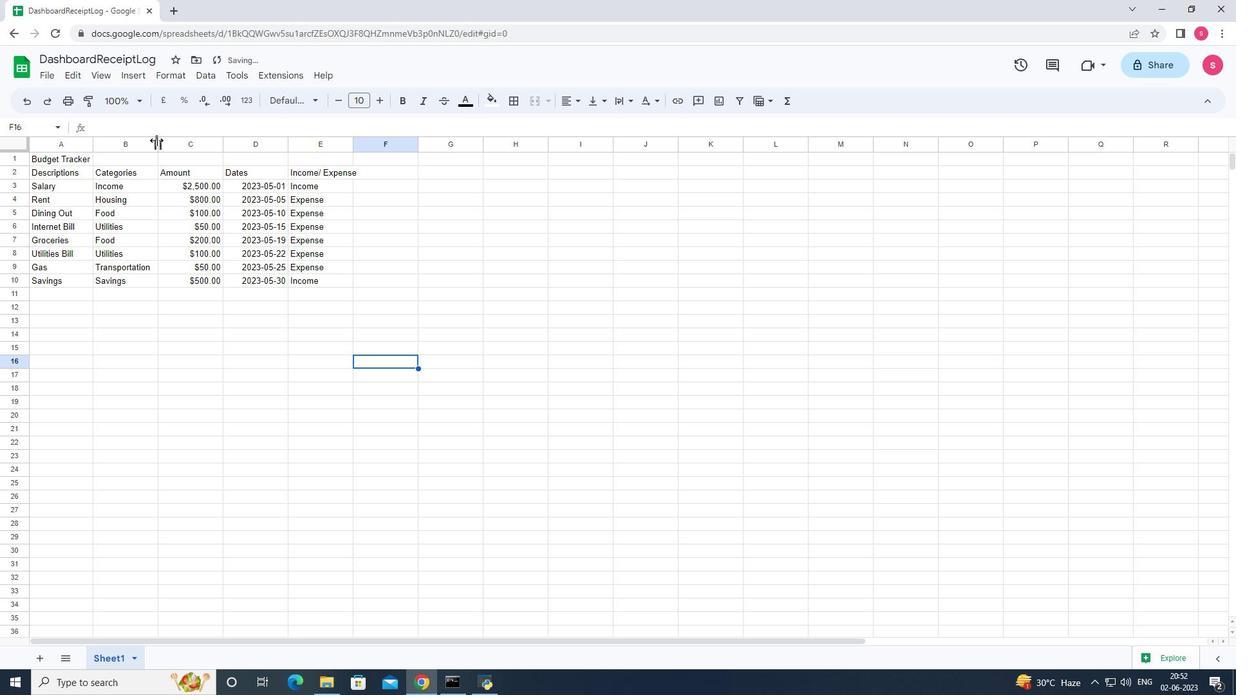 
Action: Mouse moved to (219, 142)
Screenshot: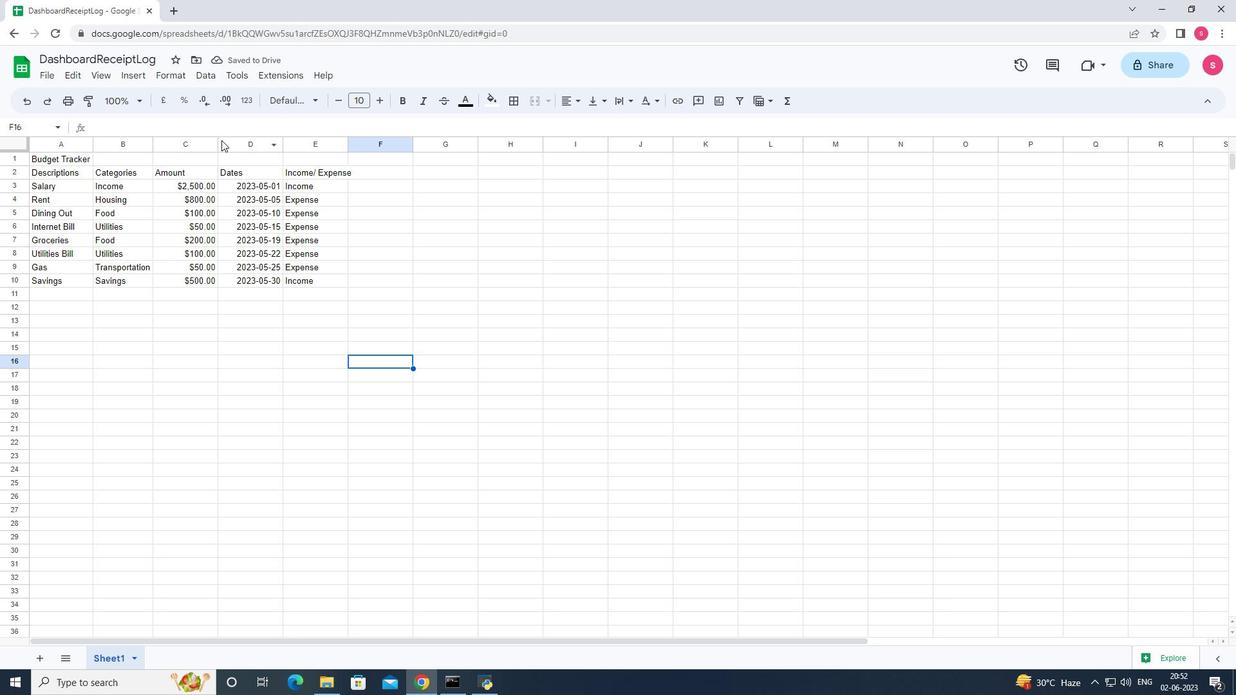 
Action: Mouse pressed left at (219, 142)
Screenshot: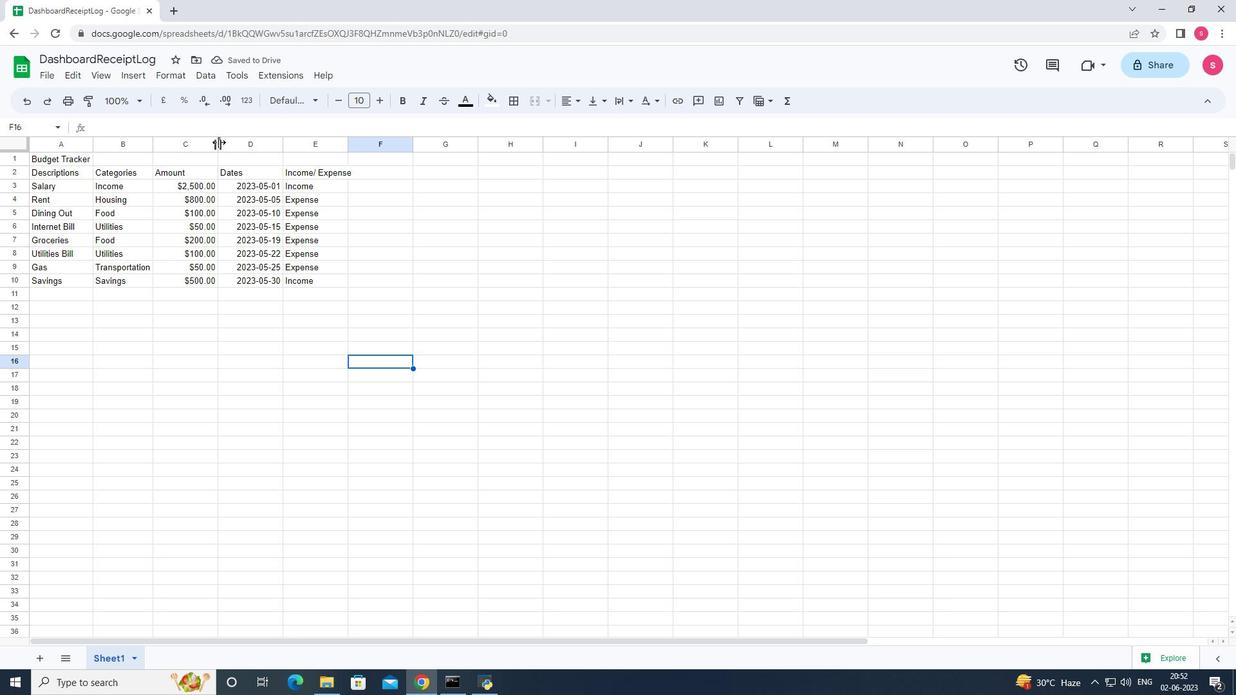 
Action: Mouse pressed left at (219, 142)
Screenshot: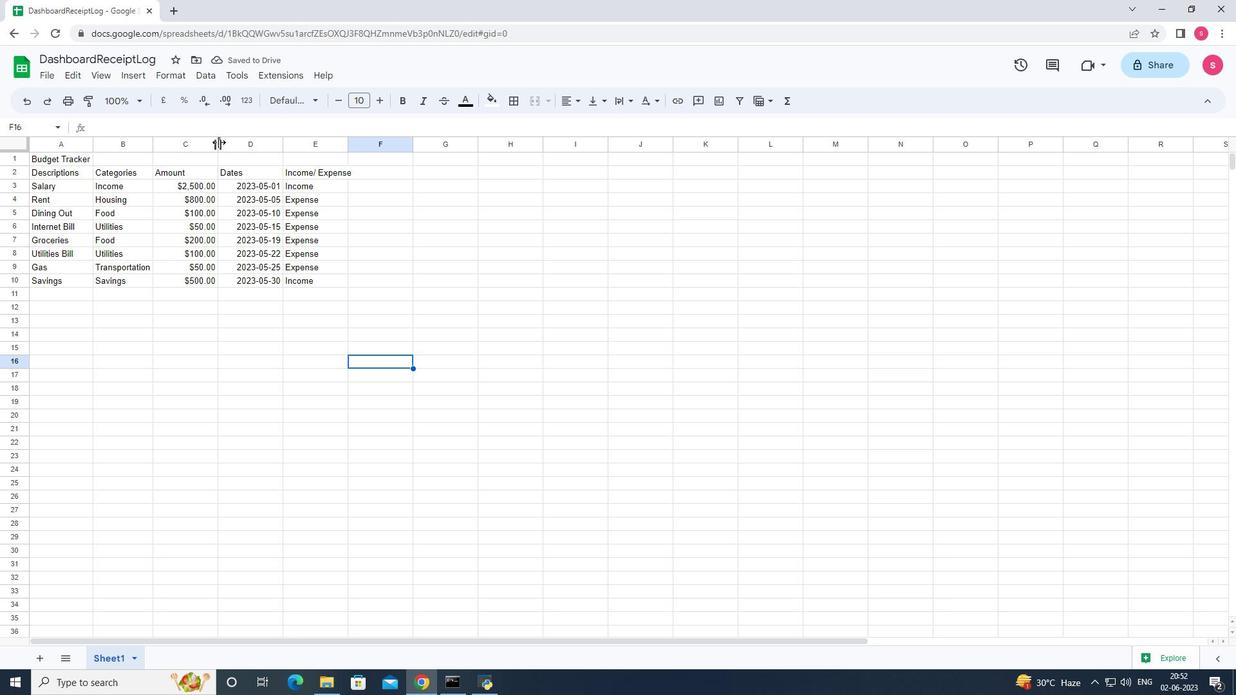 
Action: Mouse moved to (260, 142)
Screenshot: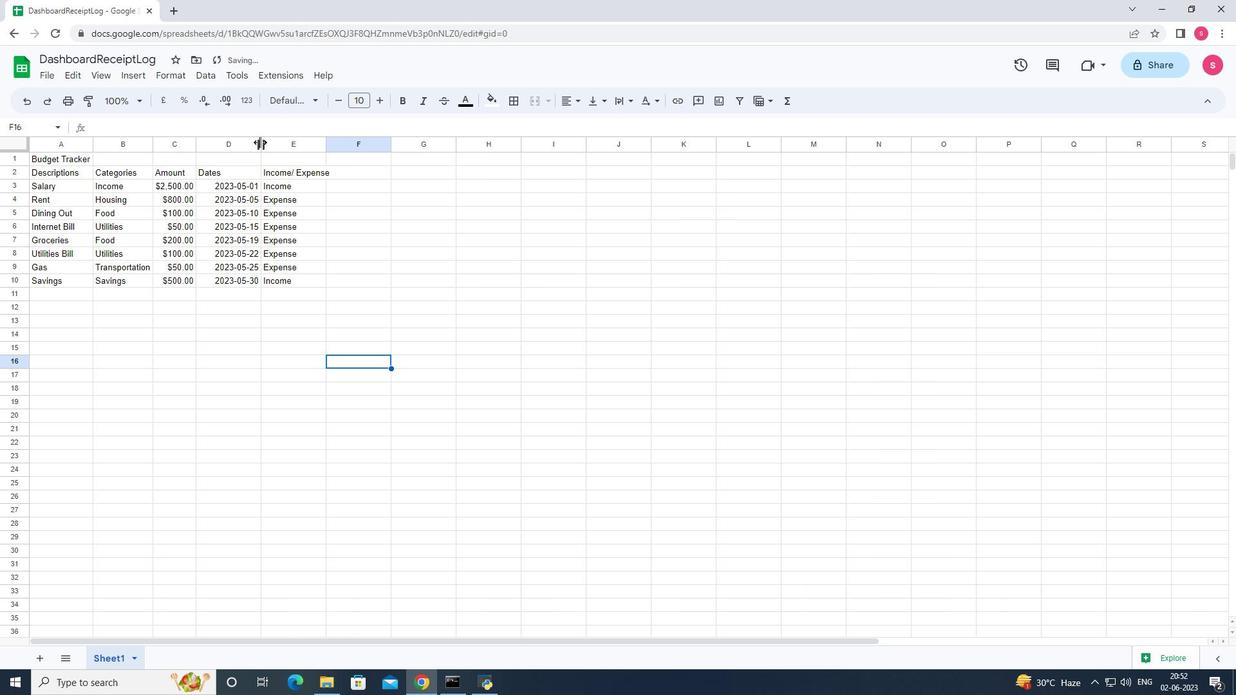 
Action: Mouse pressed left at (260, 142)
Screenshot: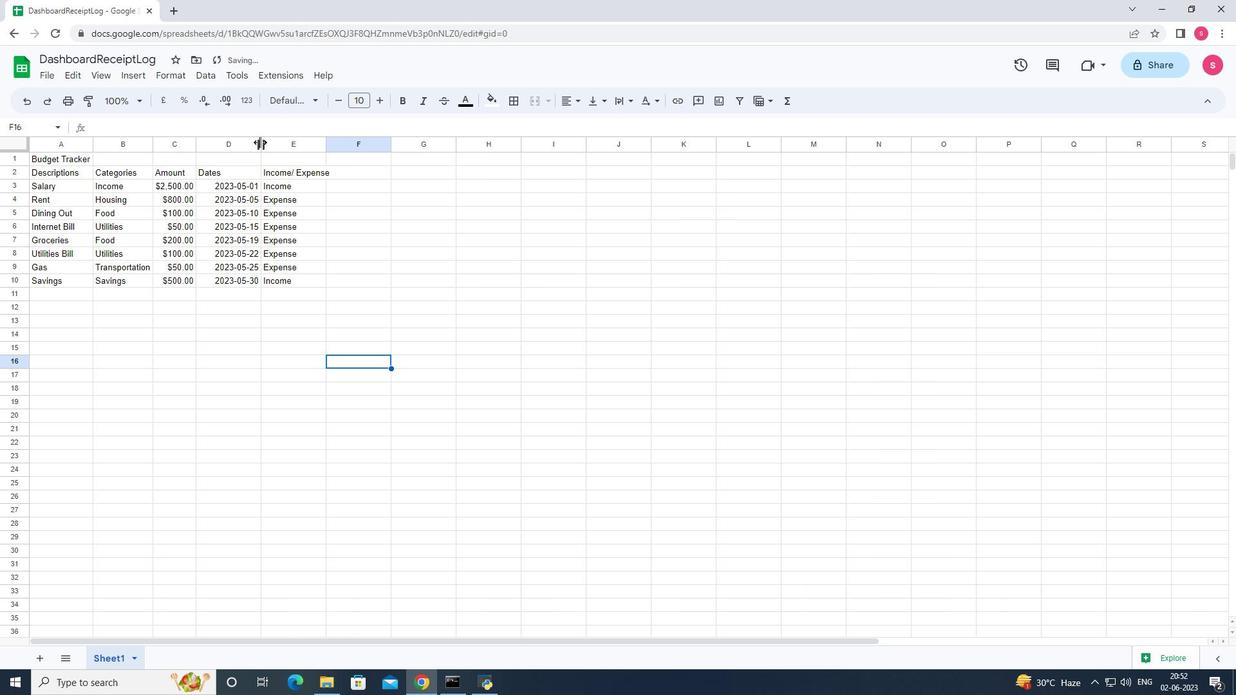 
Action: Mouse pressed left at (260, 142)
Screenshot: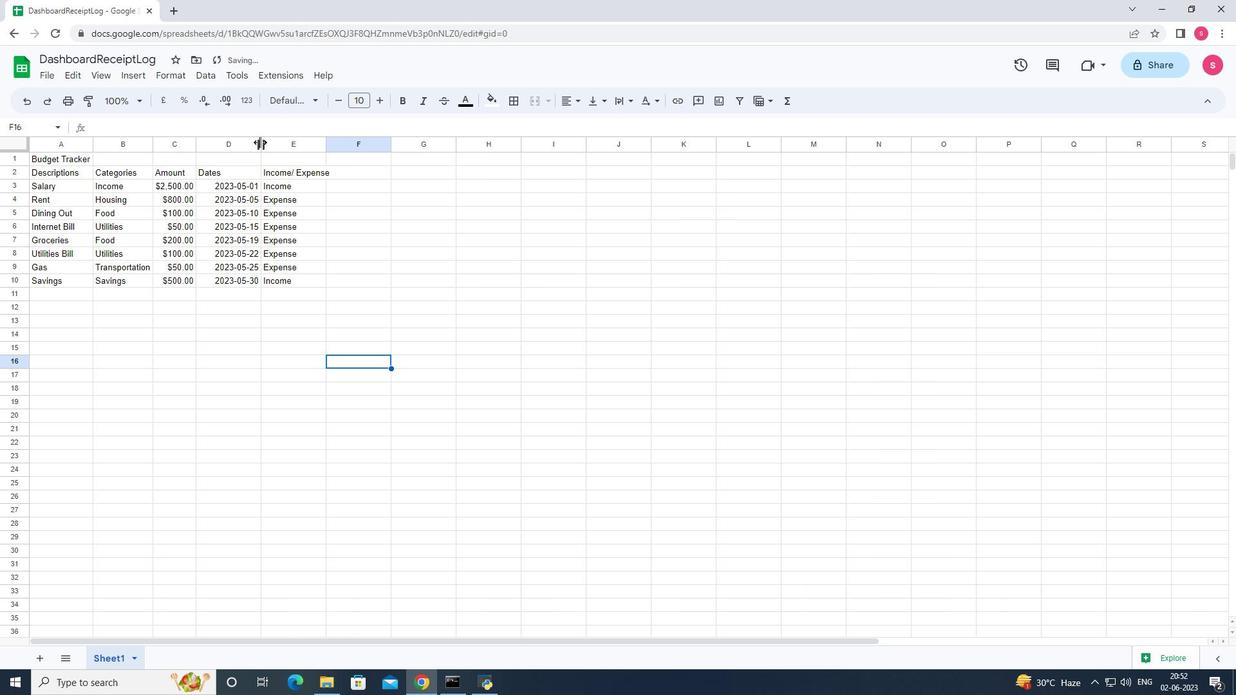 
Action: Mouse moved to (308, 140)
Screenshot: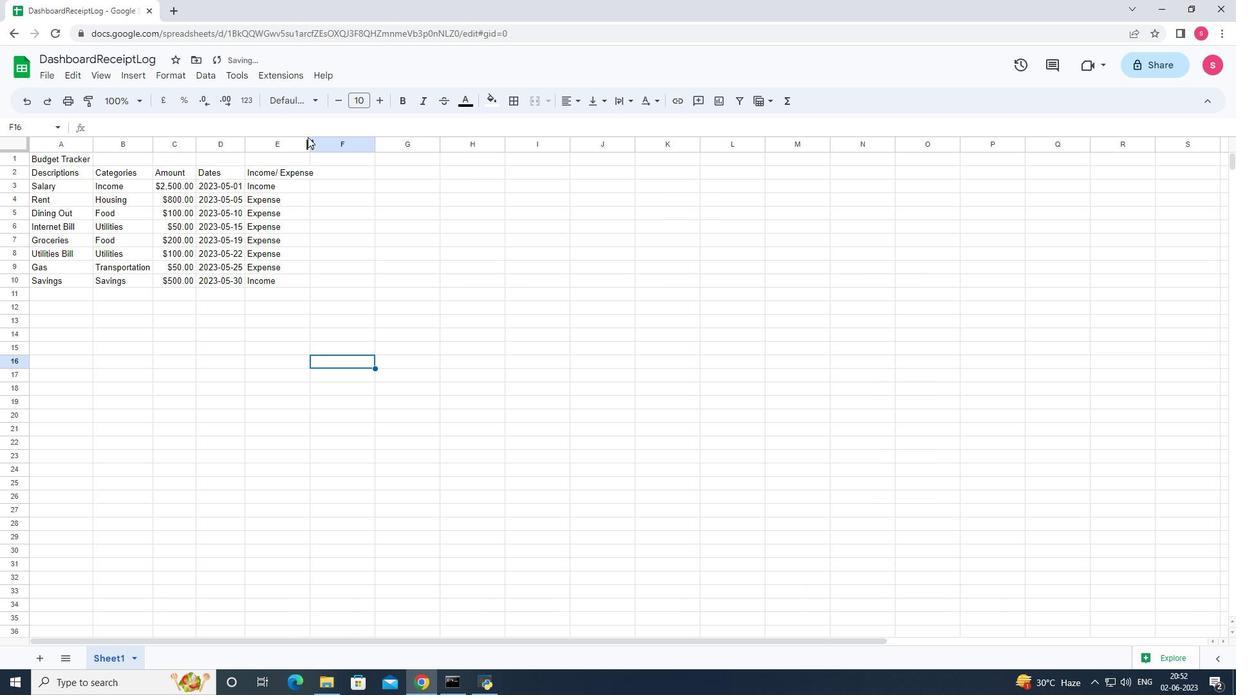 
Action: Mouse pressed left at (308, 140)
Screenshot: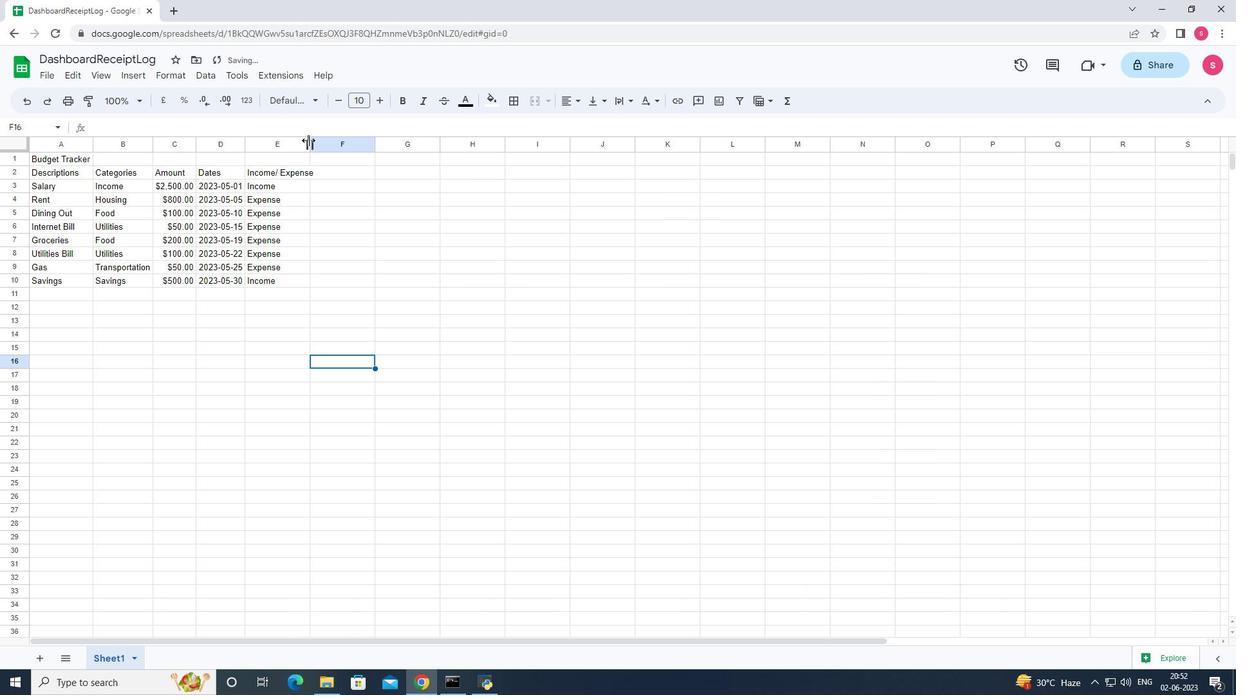 
Action: Mouse pressed left at (308, 140)
Screenshot: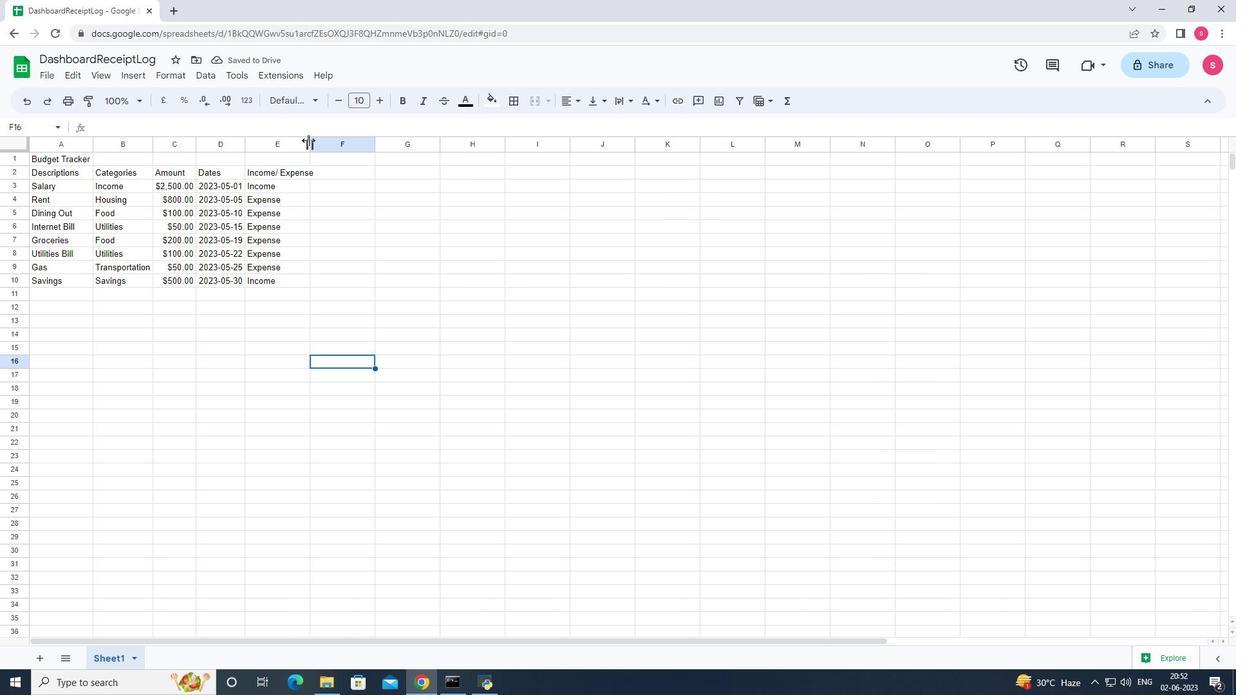 
Action: Mouse moved to (537, 223)
Screenshot: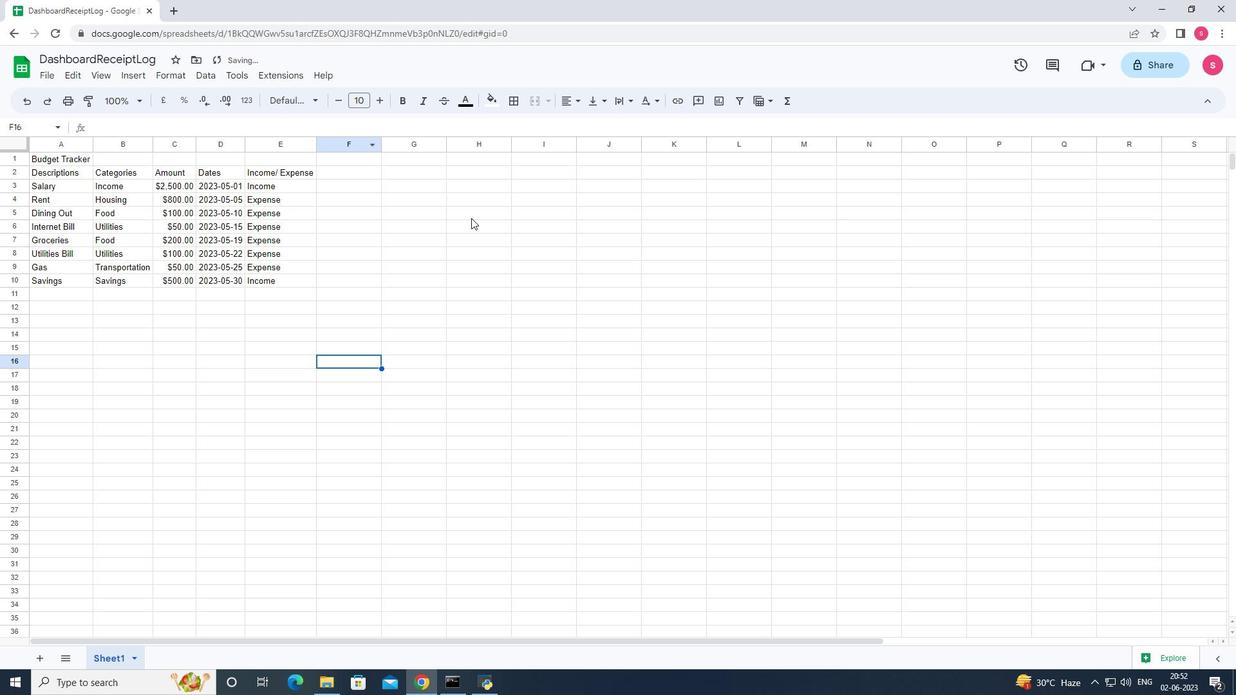 
Action: Mouse pressed left at (537, 223)
Screenshot: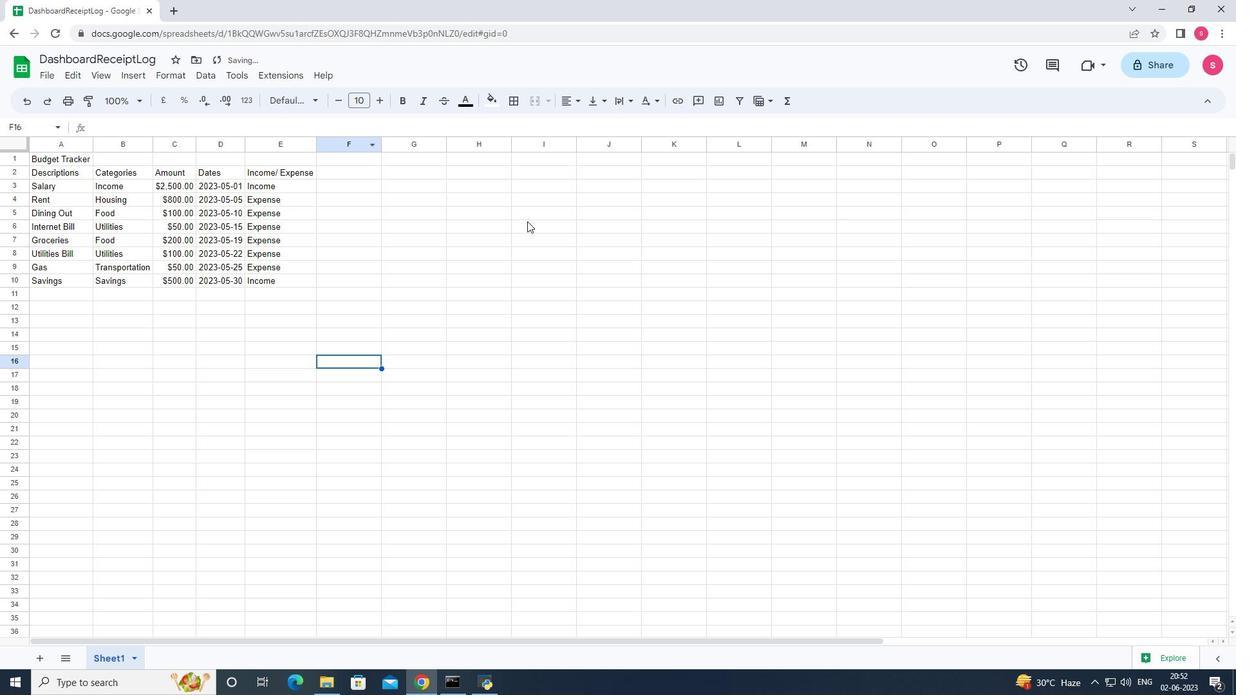 
Action: Key pressed ctrl+S
Screenshot: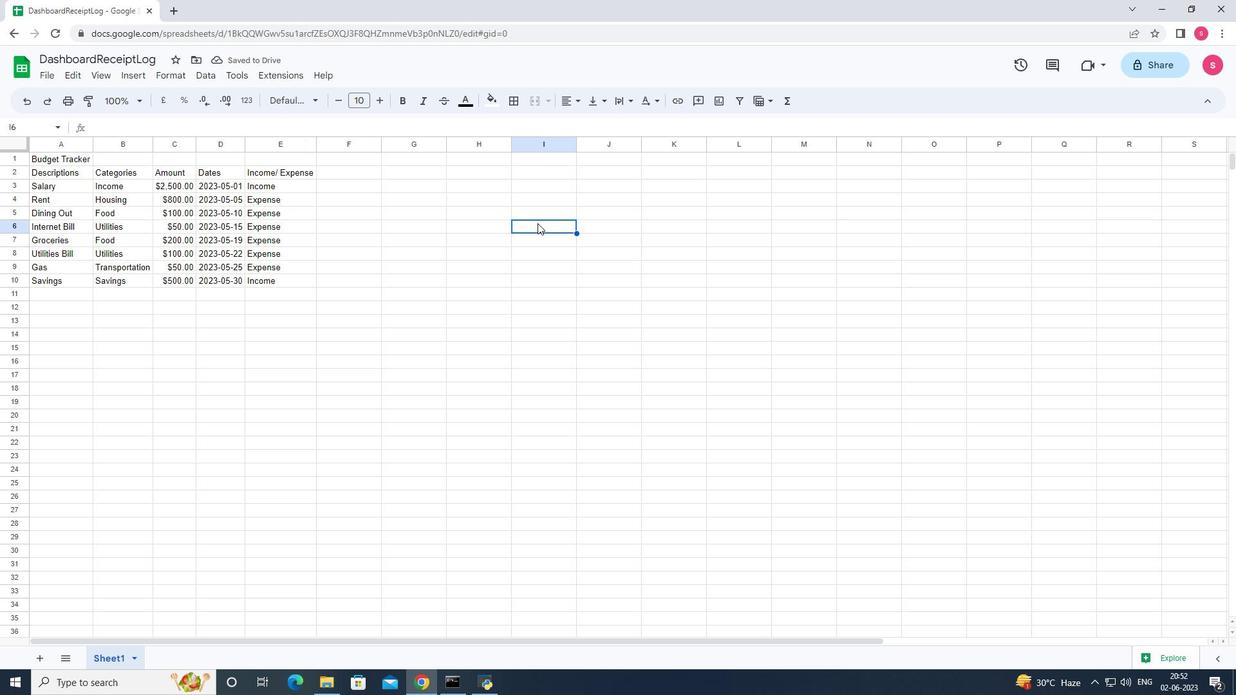 
